 Task: Forward email with the signature Courtney Young with the subject Request for customer feedback from softage.1@softage.net to softage.2@softage.net with the message Please provide me with an update on the budget for the project., select first sentence, change the font of the message to Verdana and change the font typography to bold Send the email
Action: Mouse moved to (948, 75)
Screenshot: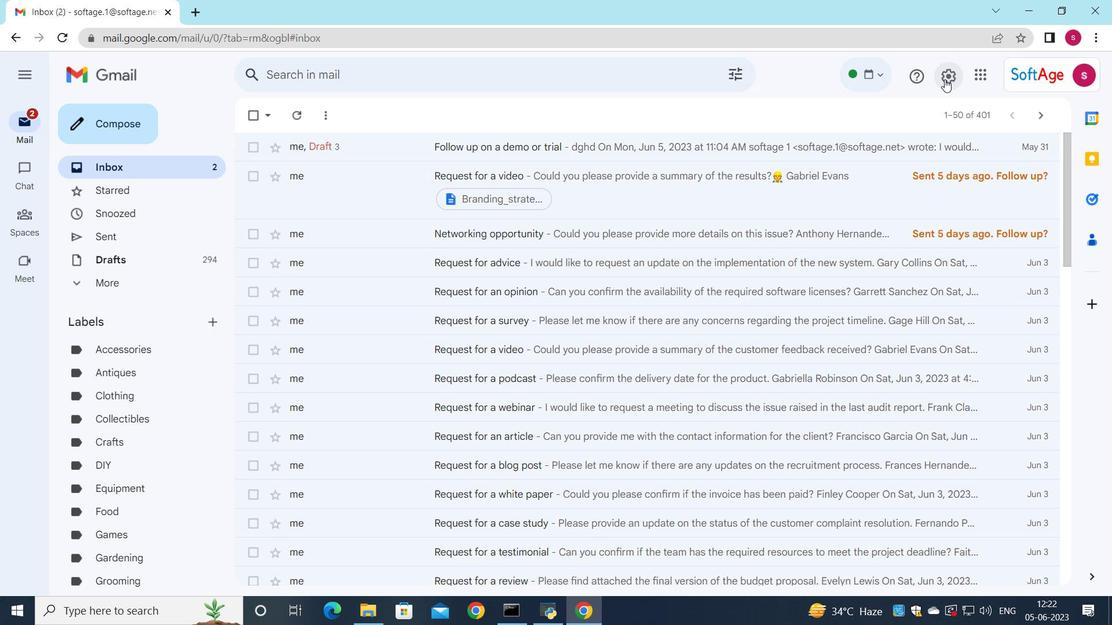 
Action: Mouse pressed left at (948, 75)
Screenshot: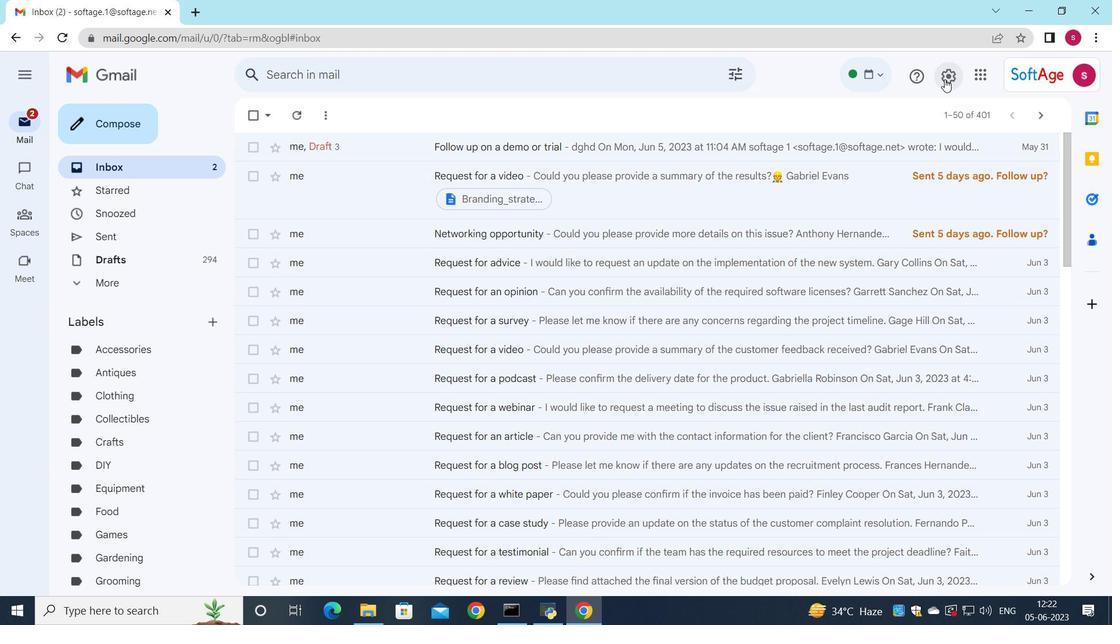 
Action: Mouse moved to (924, 144)
Screenshot: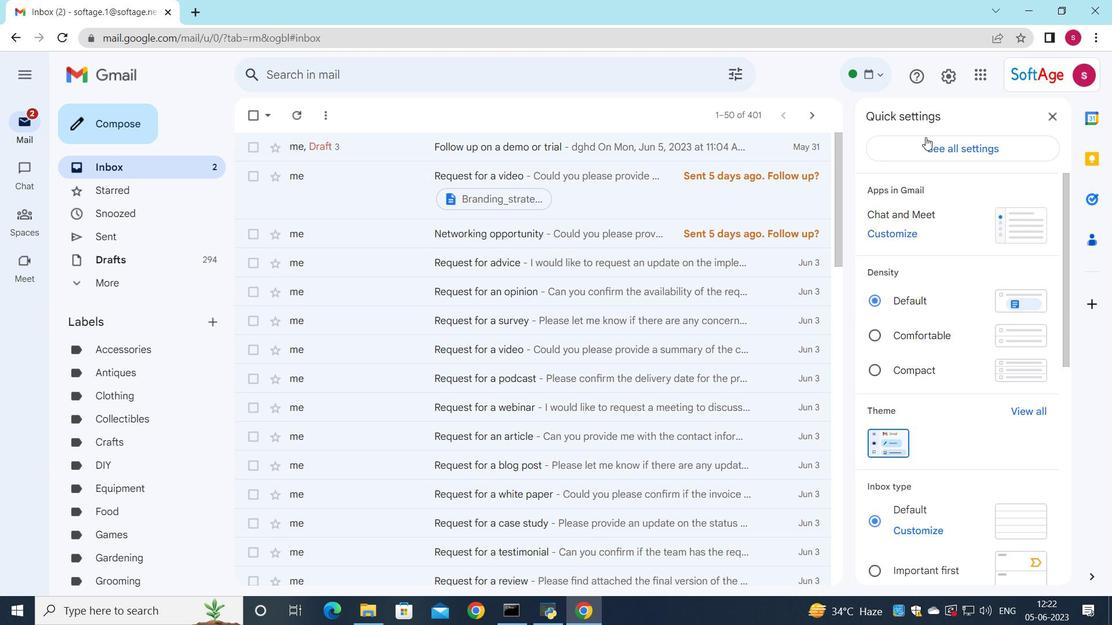 
Action: Mouse pressed left at (924, 144)
Screenshot: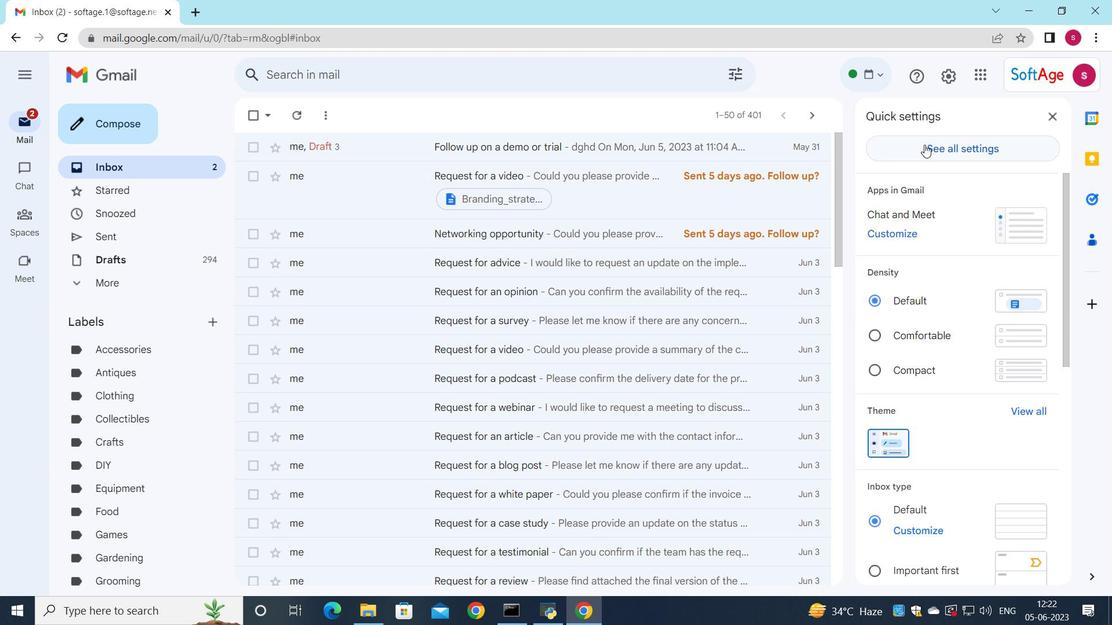 
Action: Mouse moved to (706, 396)
Screenshot: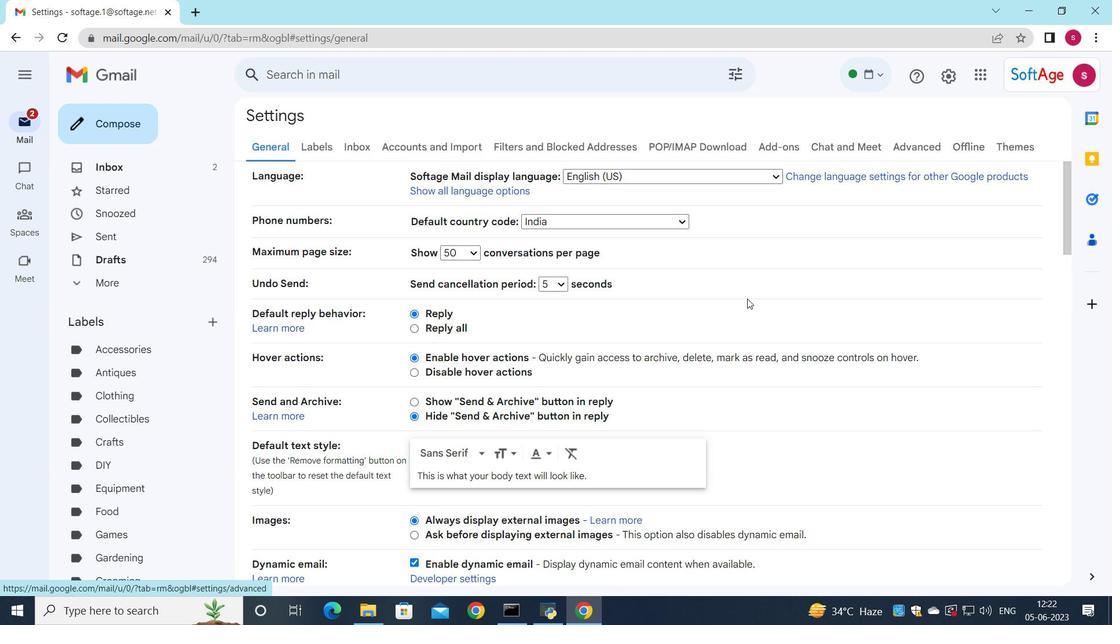 
Action: Mouse scrolled (706, 395) with delta (0, 0)
Screenshot: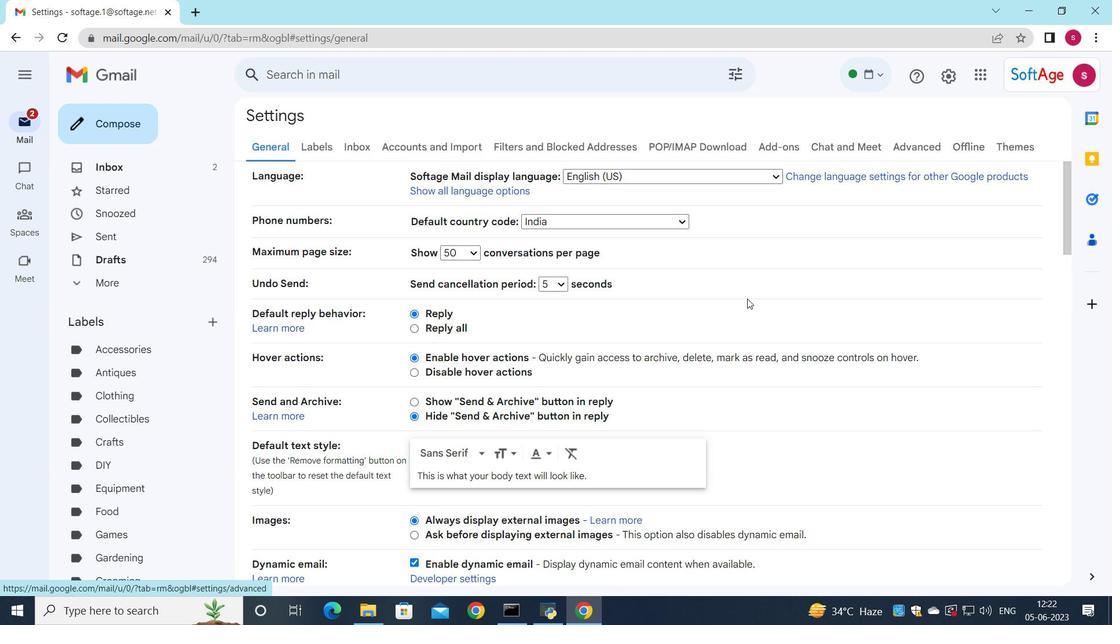
Action: Mouse moved to (706, 398)
Screenshot: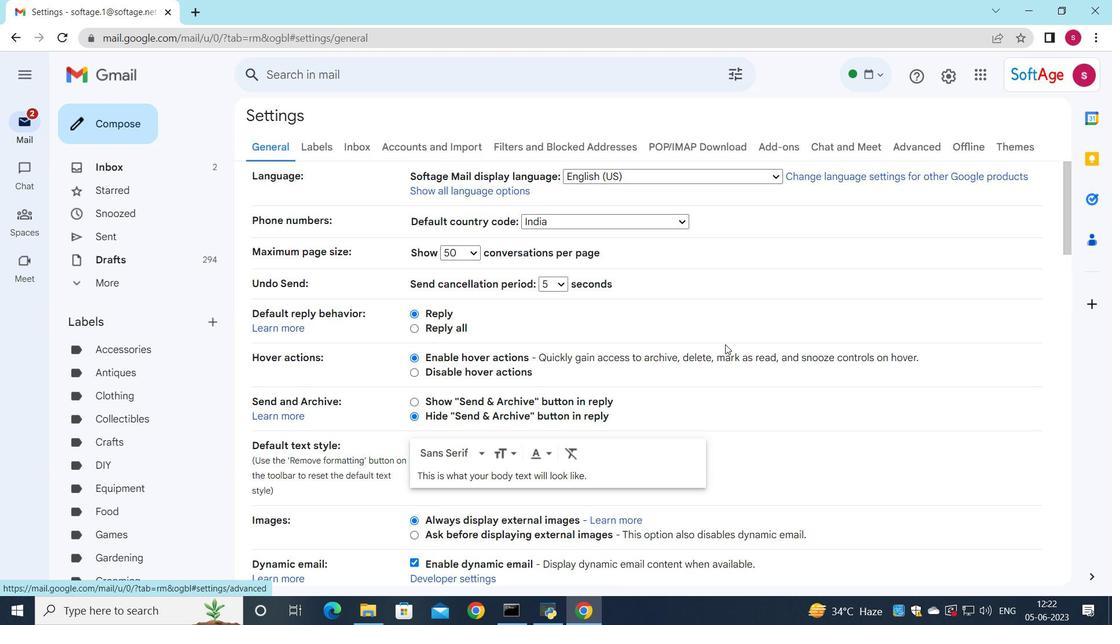
Action: Mouse scrolled (706, 397) with delta (0, 0)
Screenshot: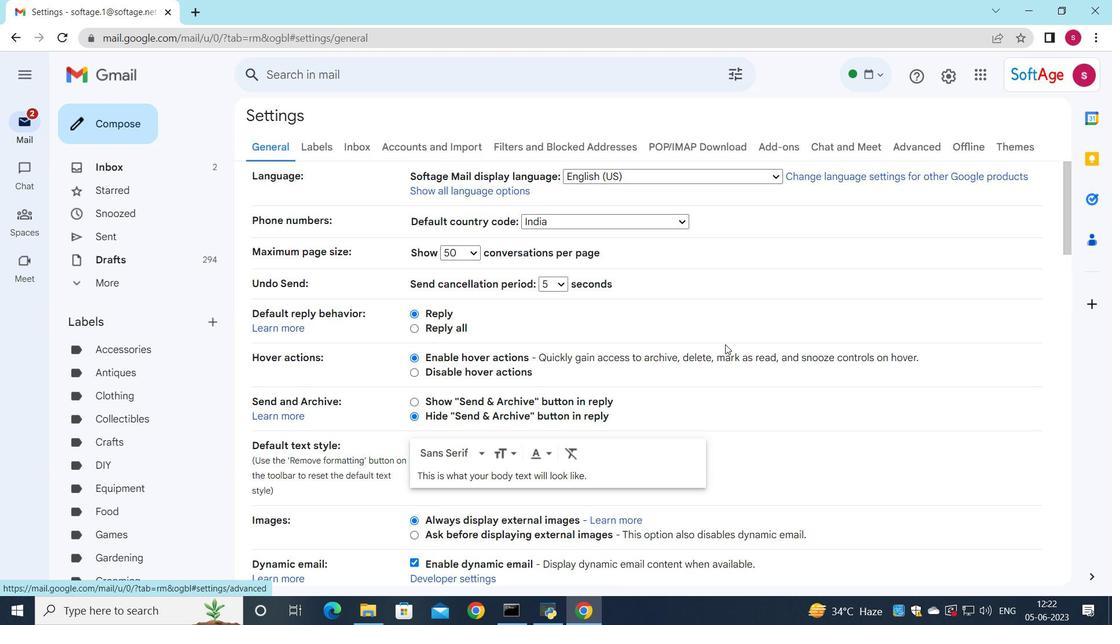 
Action: Mouse moved to (701, 406)
Screenshot: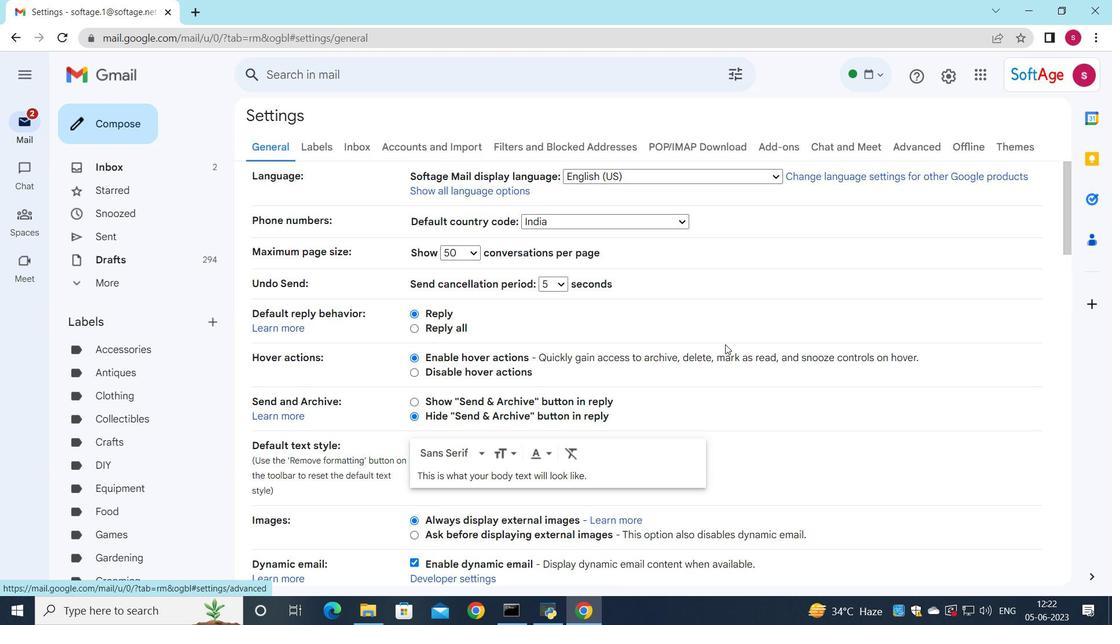 
Action: Mouse scrolled (701, 406) with delta (0, 0)
Screenshot: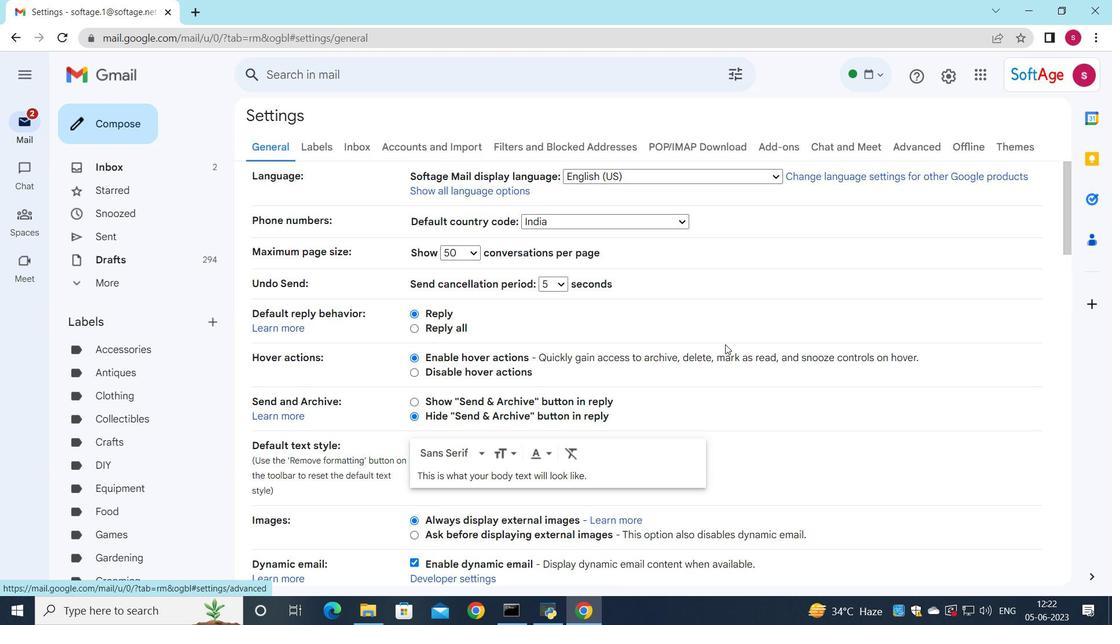 
Action: Mouse moved to (693, 421)
Screenshot: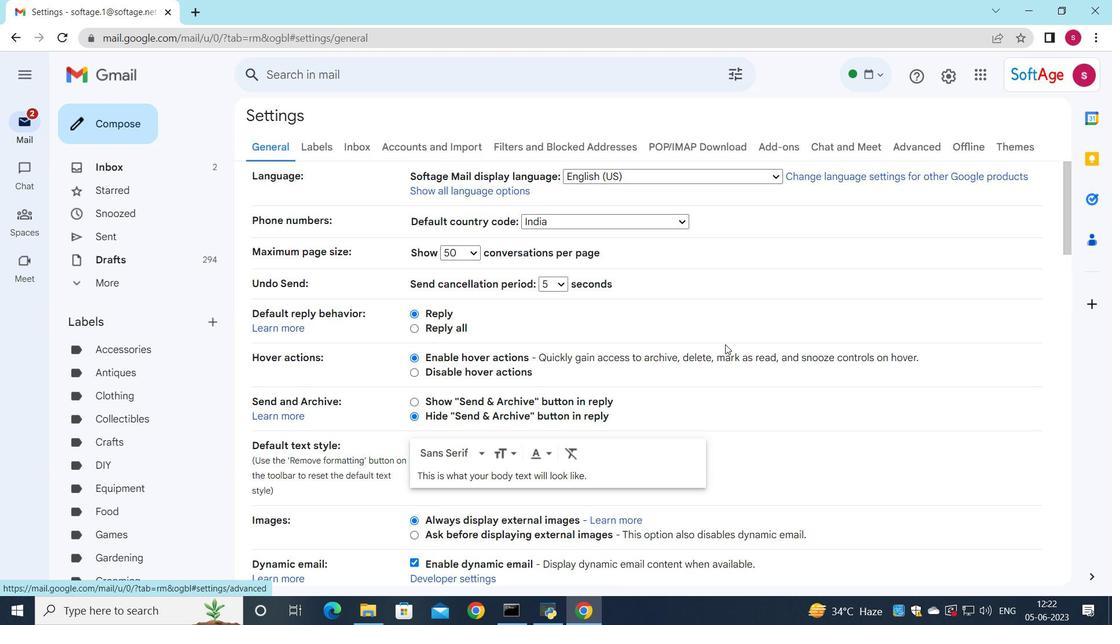 
Action: Mouse scrolled (693, 420) with delta (0, 0)
Screenshot: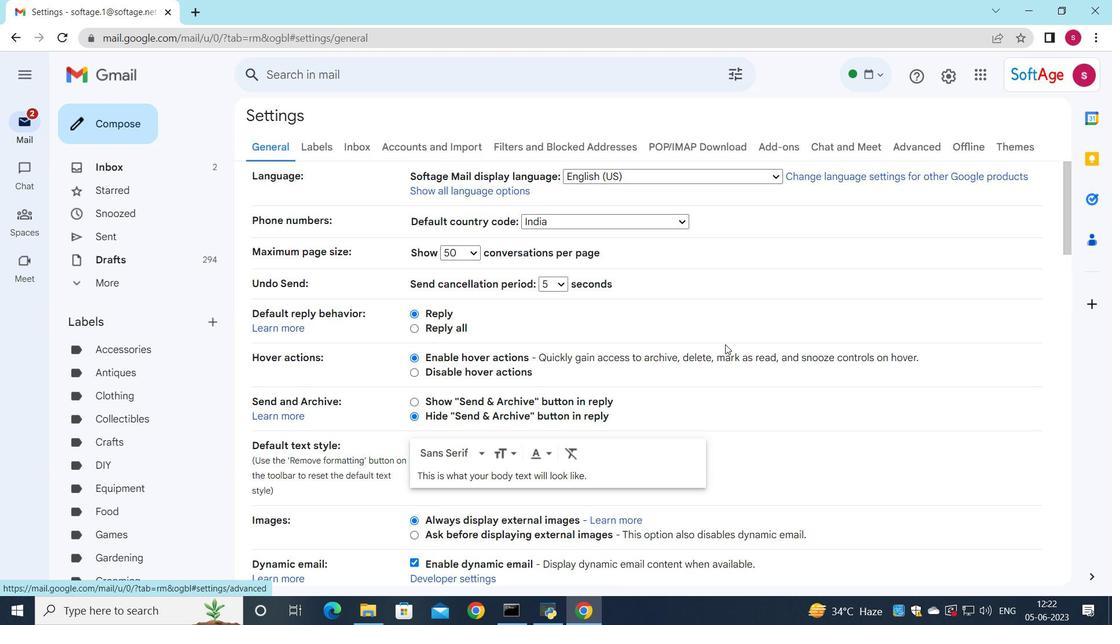 
Action: Mouse moved to (680, 434)
Screenshot: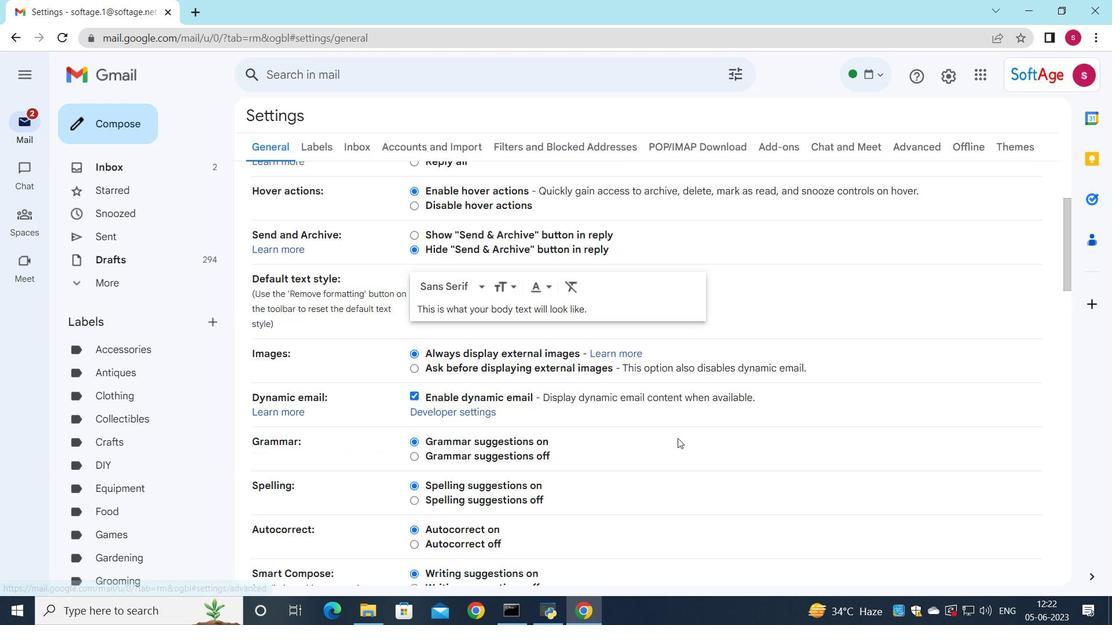 
Action: Mouse scrolled (680, 433) with delta (0, 0)
Screenshot: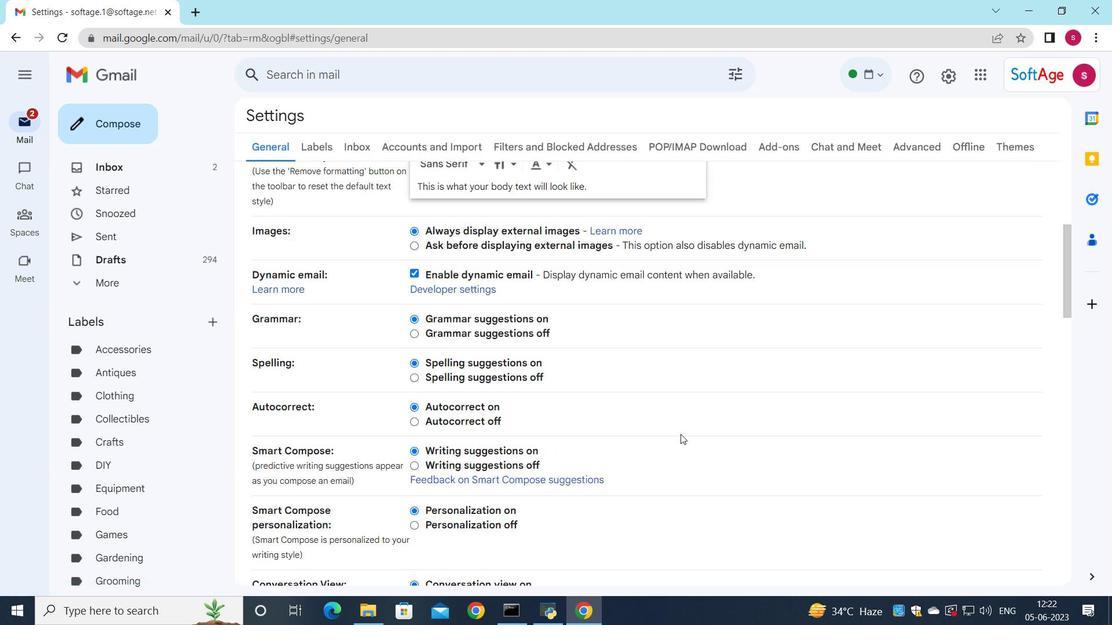 
Action: Mouse scrolled (680, 433) with delta (0, 0)
Screenshot: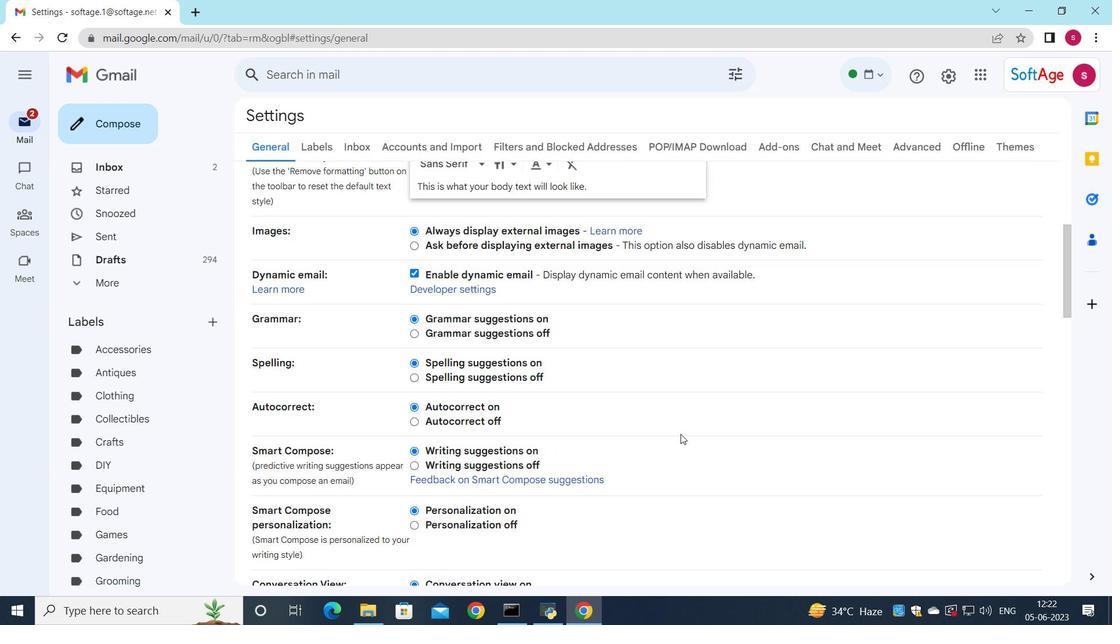 
Action: Mouse scrolled (680, 433) with delta (0, 0)
Screenshot: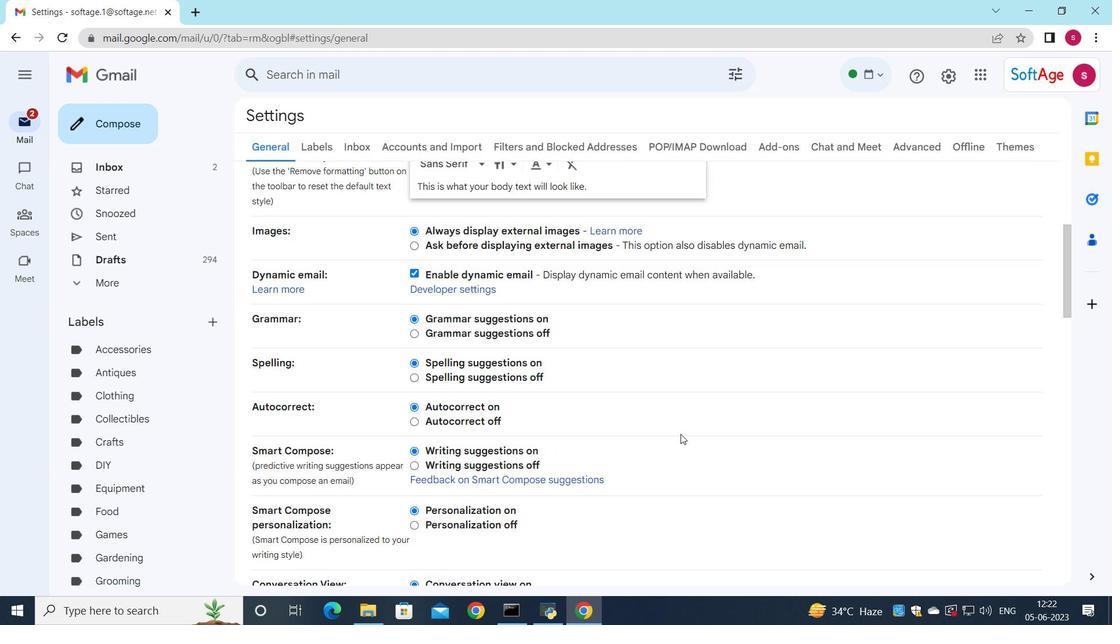 
Action: Mouse scrolled (680, 433) with delta (0, 0)
Screenshot: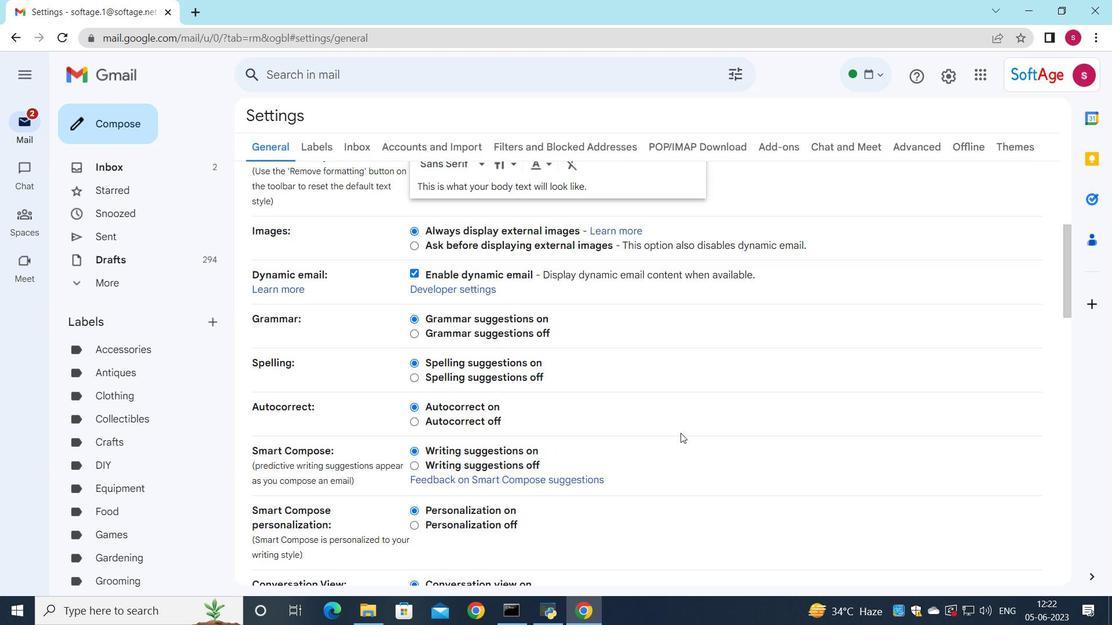 
Action: Mouse moved to (682, 428)
Screenshot: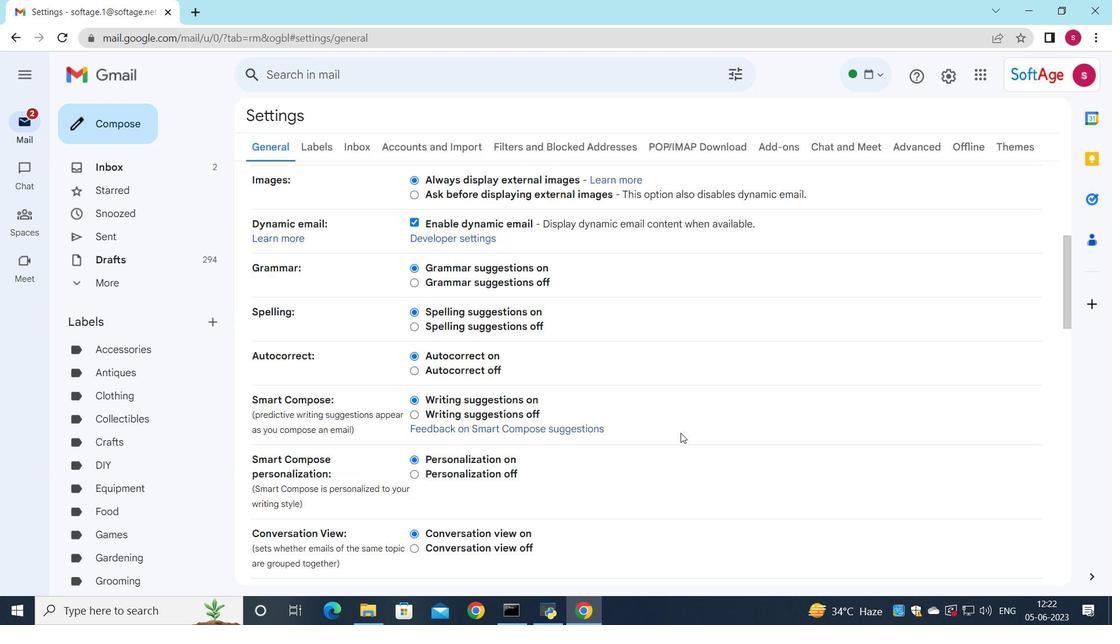 
Action: Mouse scrolled (682, 427) with delta (0, 0)
Screenshot: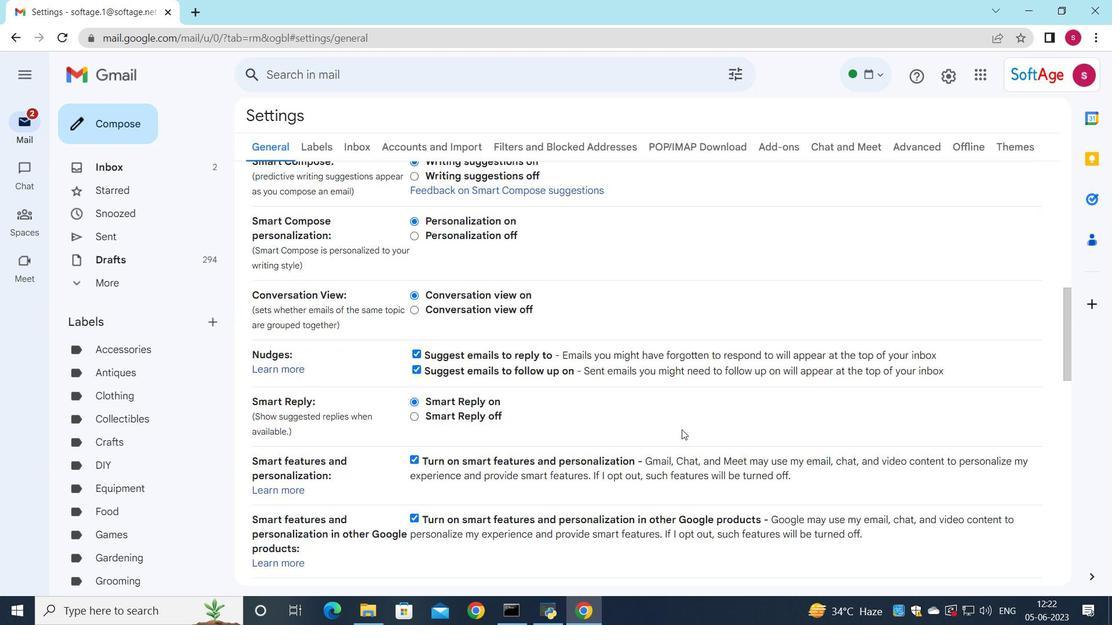 
Action: Mouse scrolled (682, 427) with delta (0, 0)
Screenshot: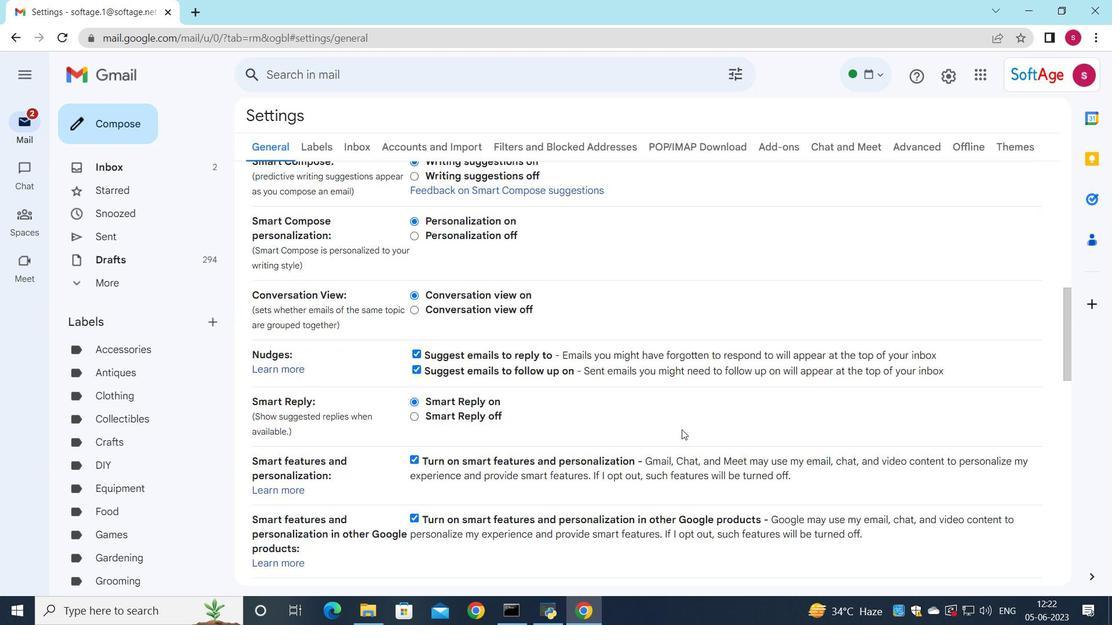 
Action: Mouse scrolled (682, 427) with delta (0, 0)
Screenshot: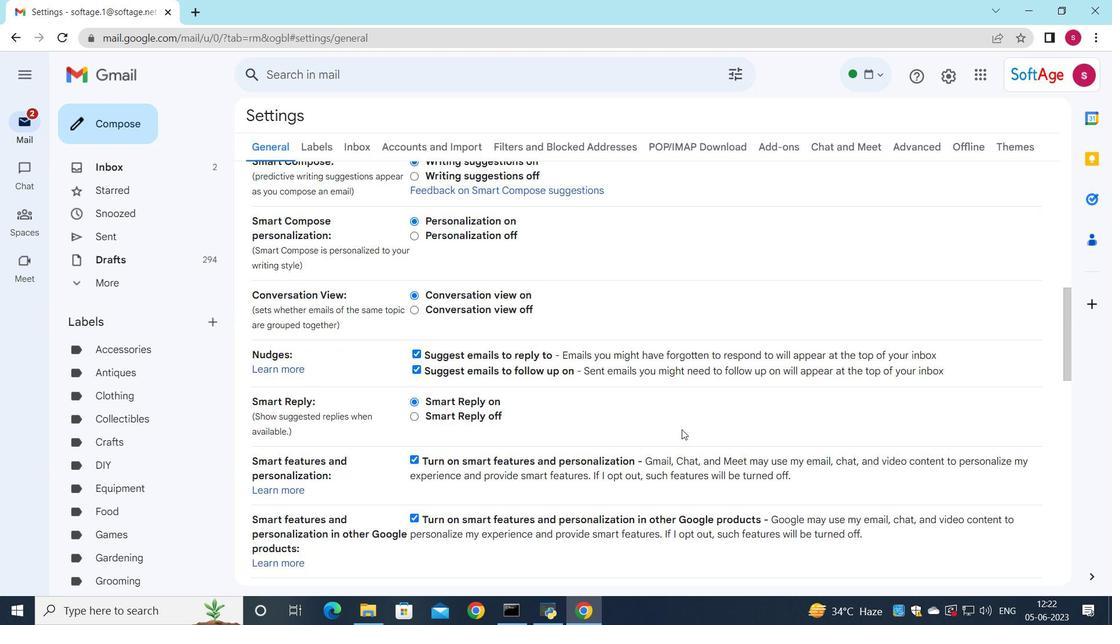 
Action: Mouse scrolled (682, 427) with delta (0, 0)
Screenshot: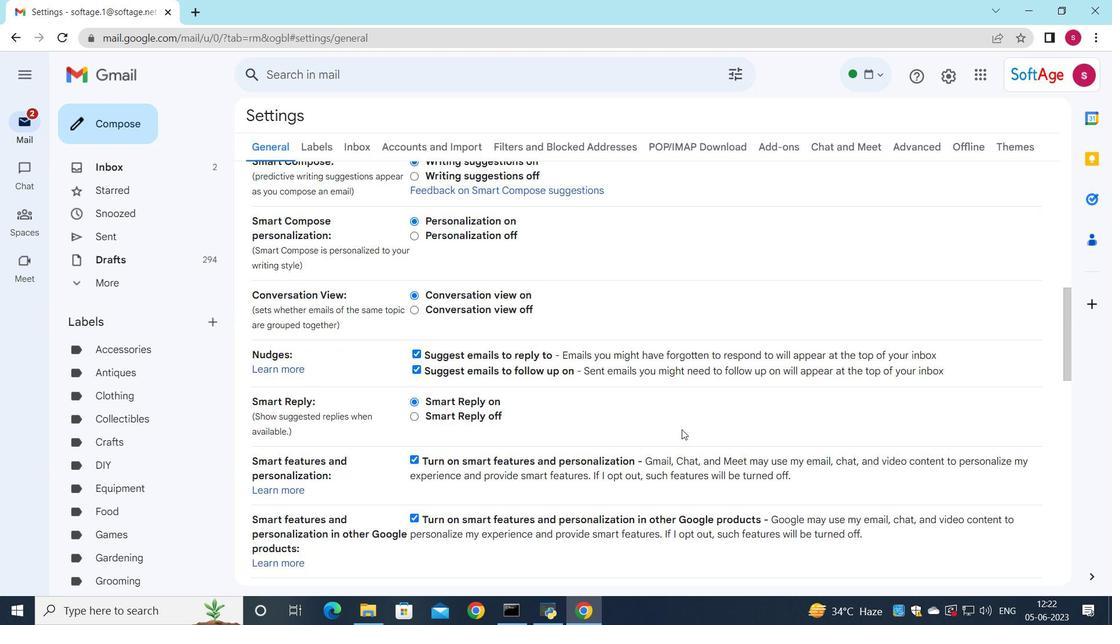 
Action: Mouse scrolled (682, 427) with delta (0, 0)
Screenshot: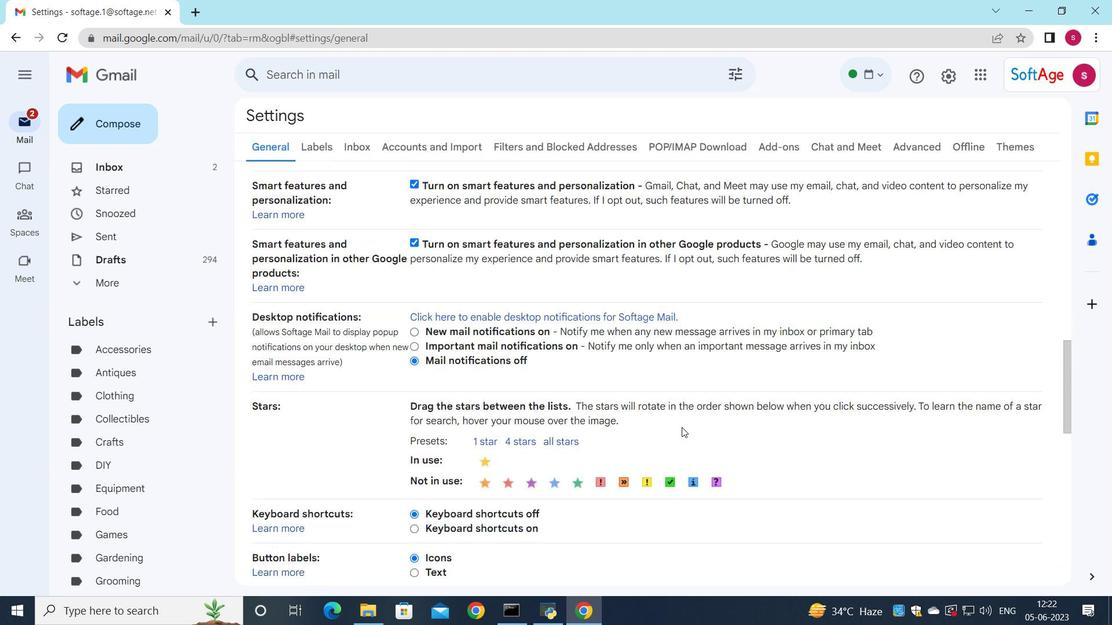 
Action: Mouse scrolled (682, 427) with delta (0, 0)
Screenshot: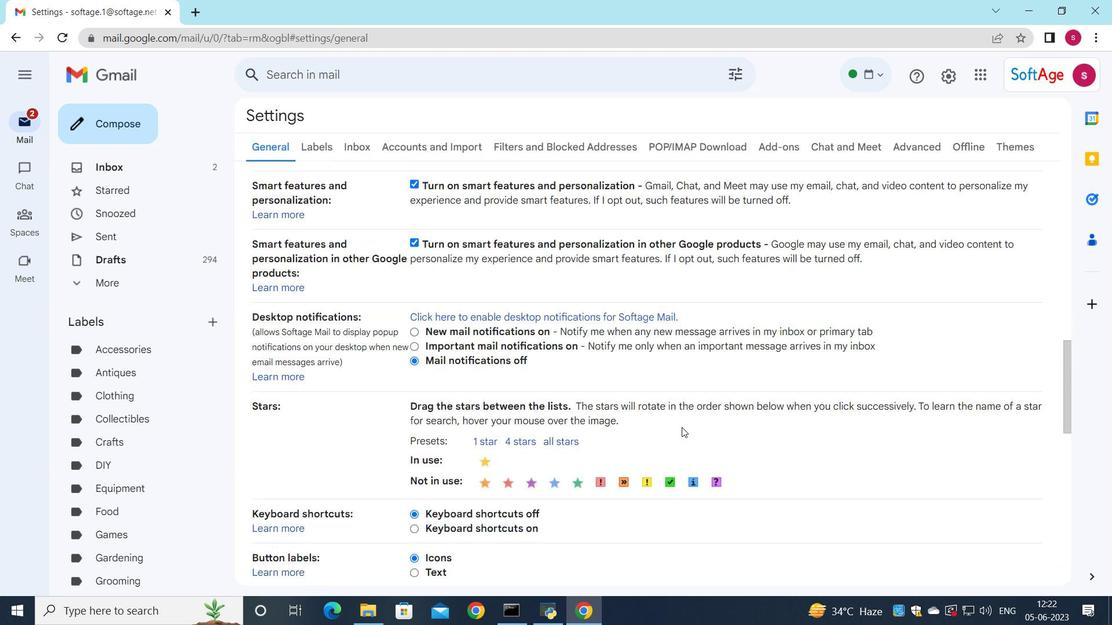 
Action: Mouse scrolled (682, 427) with delta (0, 0)
Screenshot: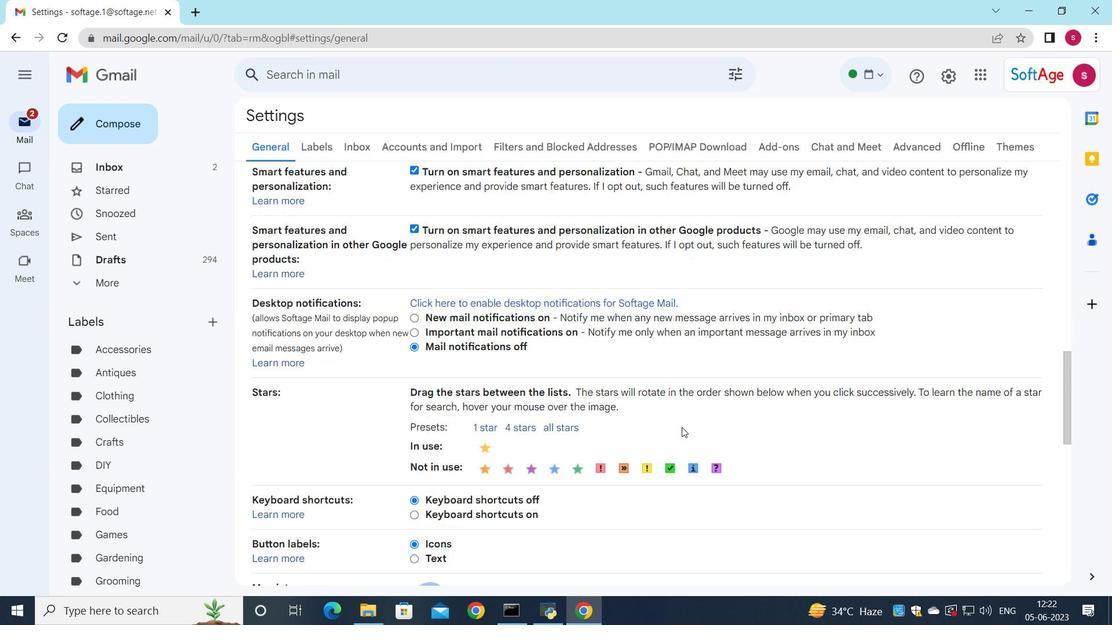 
Action: Mouse scrolled (682, 427) with delta (0, 0)
Screenshot: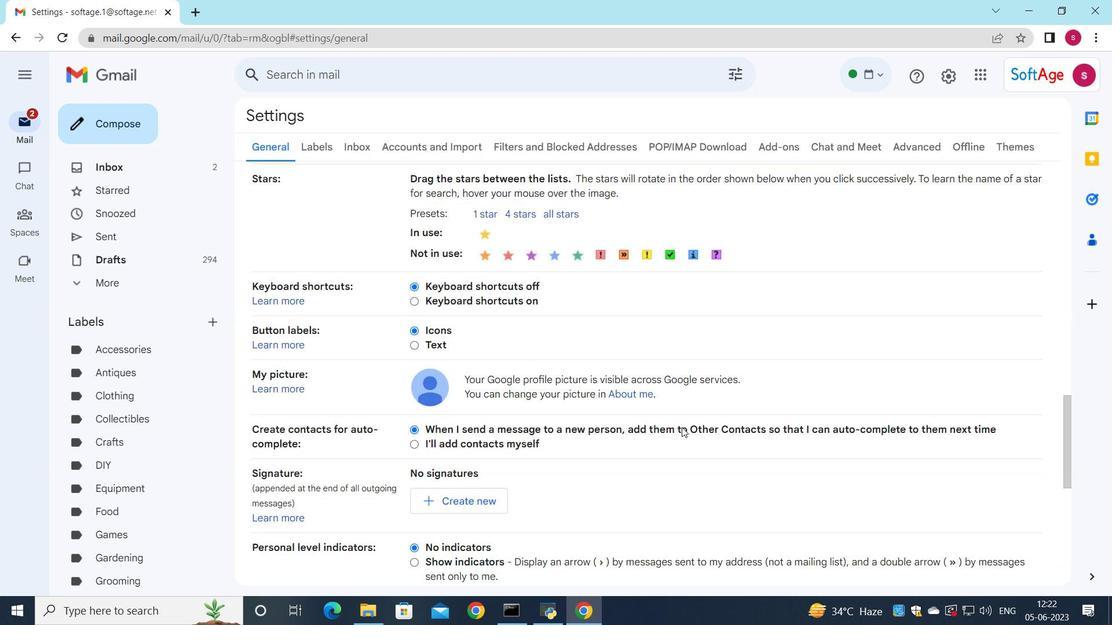 
Action: Mouse scrolled (682, 427) with delta (0, 0)
Screenshot: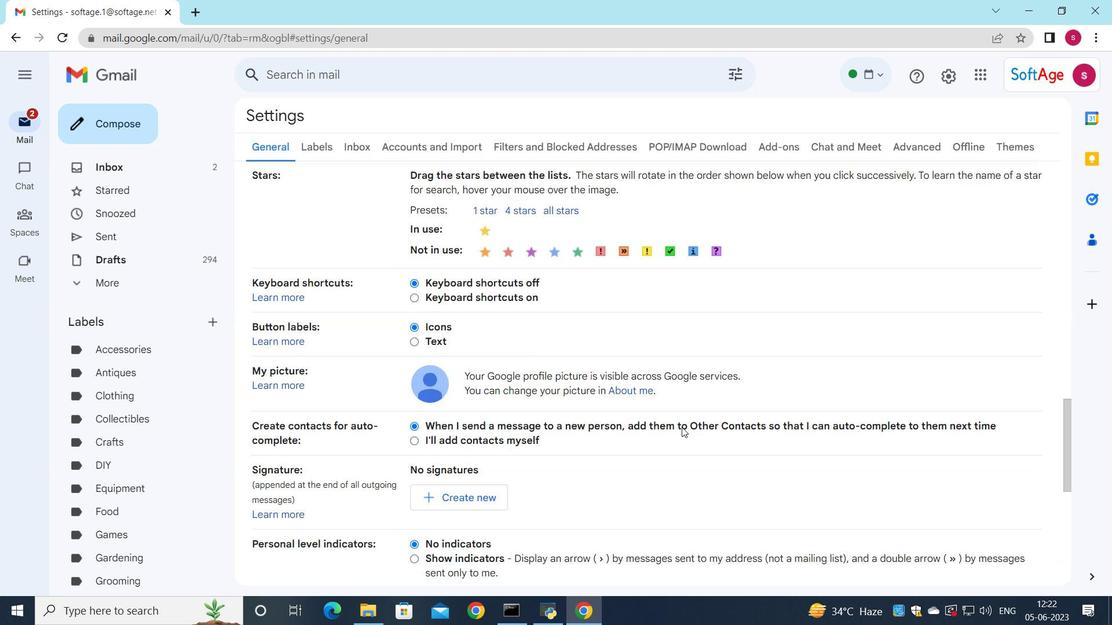 
Action: Mouse moved to (468, 359)
Screenshot: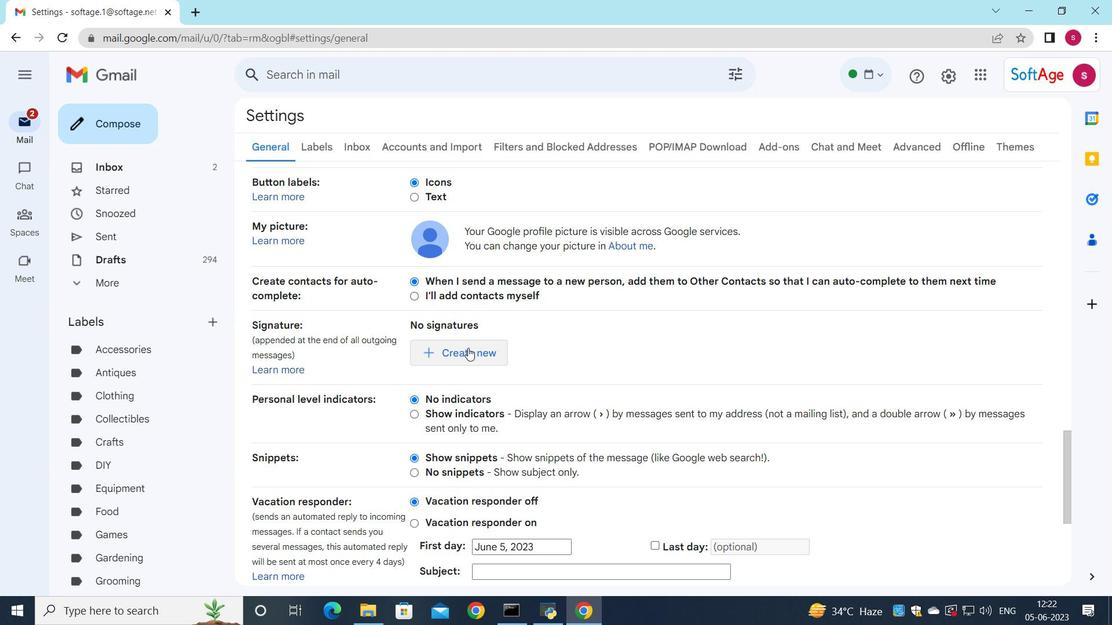 
Action: Mouse pressed left at (468, 359)
Screenshot: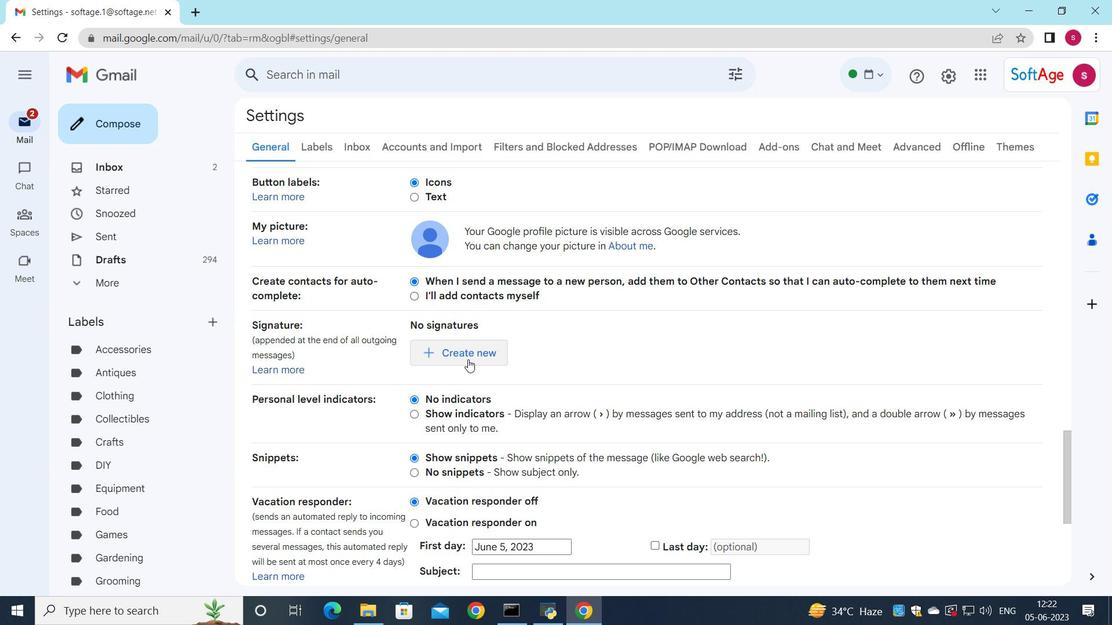 
Action: Mouse moved to (589, 339)
Screenshot: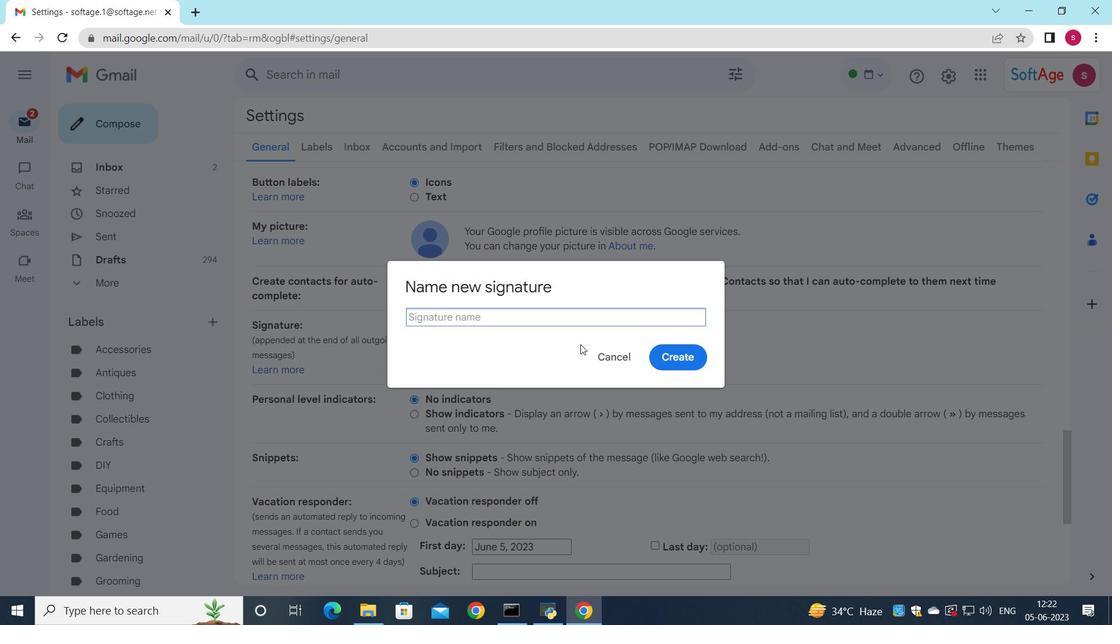 
Action: Key pressed <Key.shift>Courtney<Key.space><Key.shift>Young
Screenshot: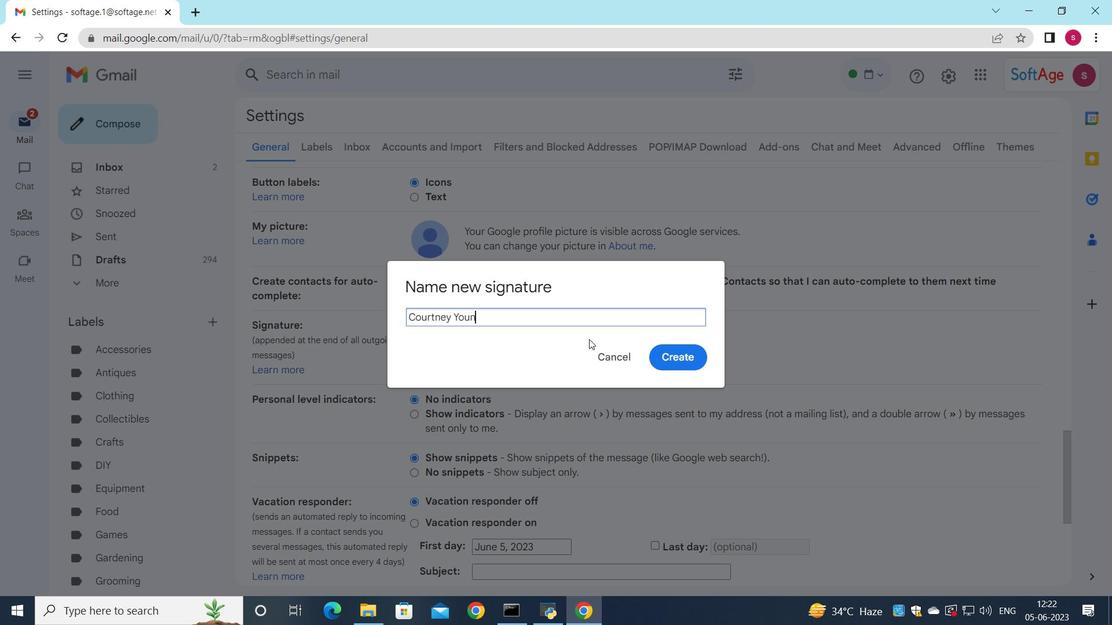 
Action: Mouse moved to (674, 357)
Screenshot: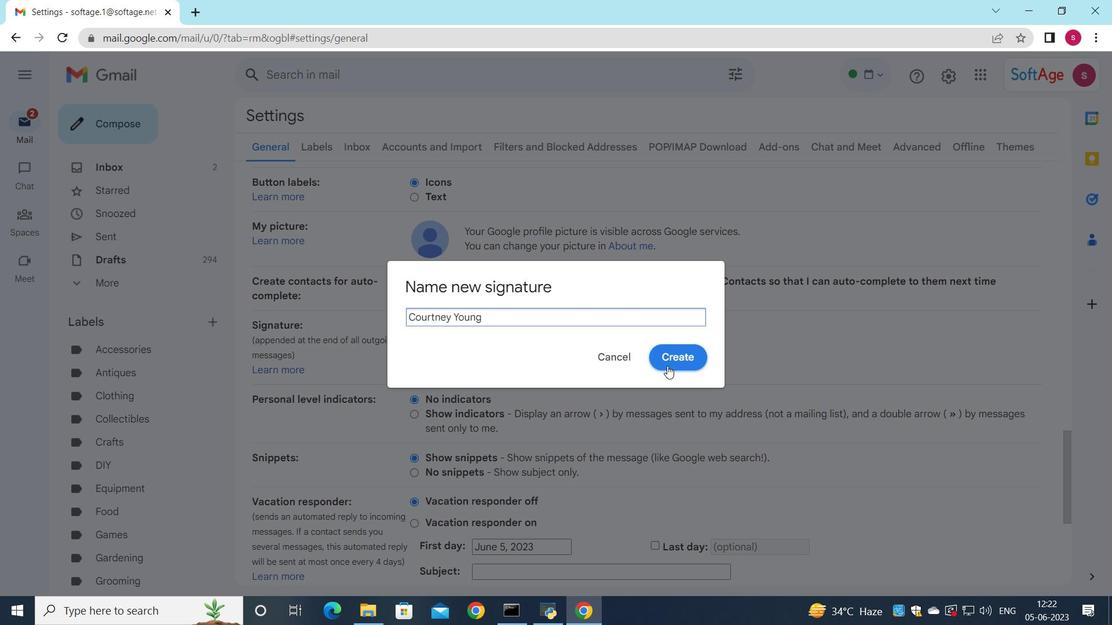 
Action: Mouse pressed left at (674, 357)
Screenshot: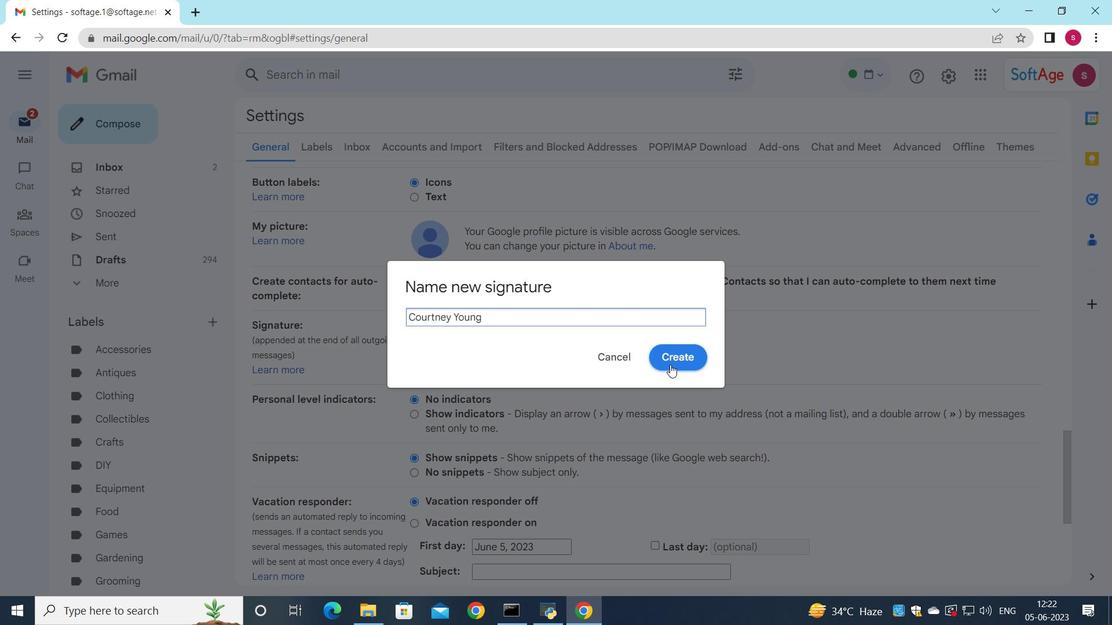 
Action: Mouse moved to (673, 357)
Screenshot: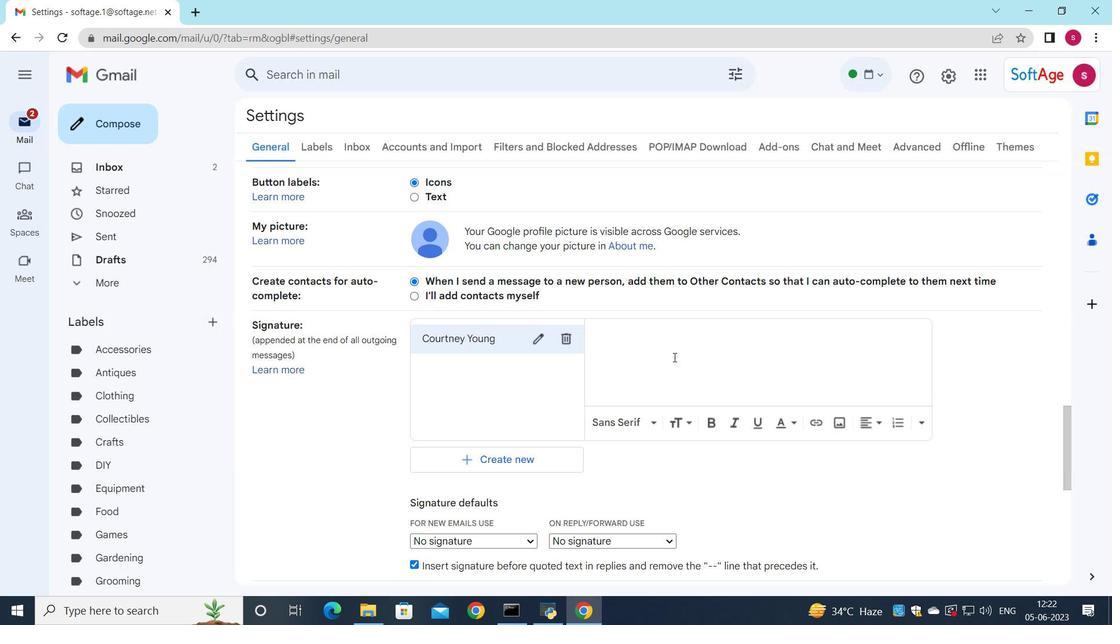 
Action: Mouse pressed left at (673, 357)
Screenshot: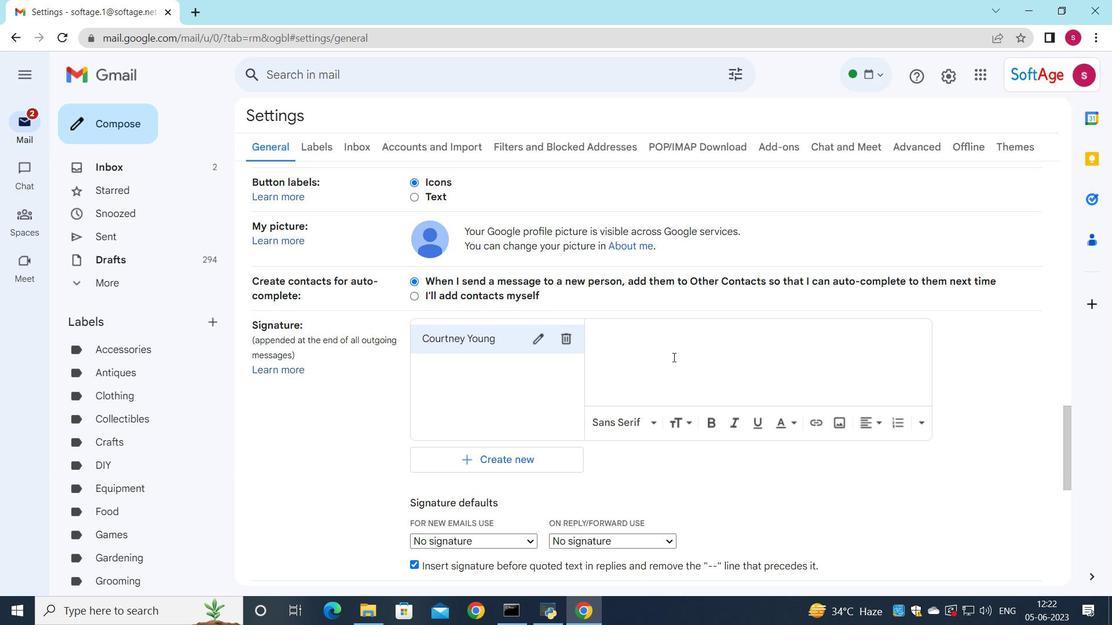 
Action: Key pressed <Key.shift>Courty<Key.backspace>ney<Key.space><Key.shift>Young
Screenshot: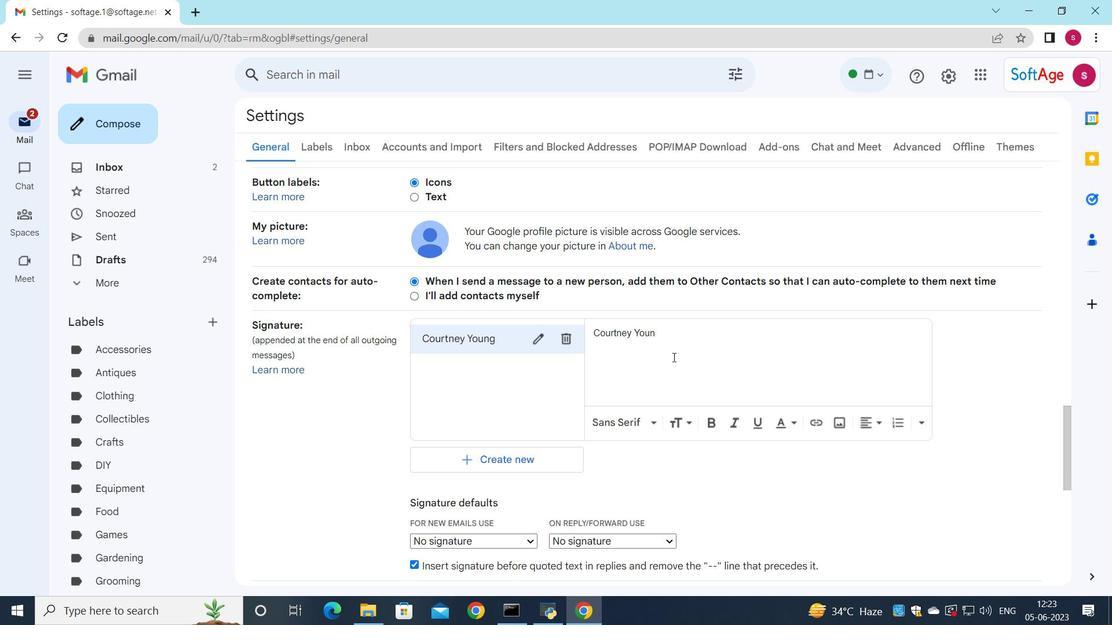 
Action: Mouse scrolled (673, 356) with delta (0, 0)
Screenshot: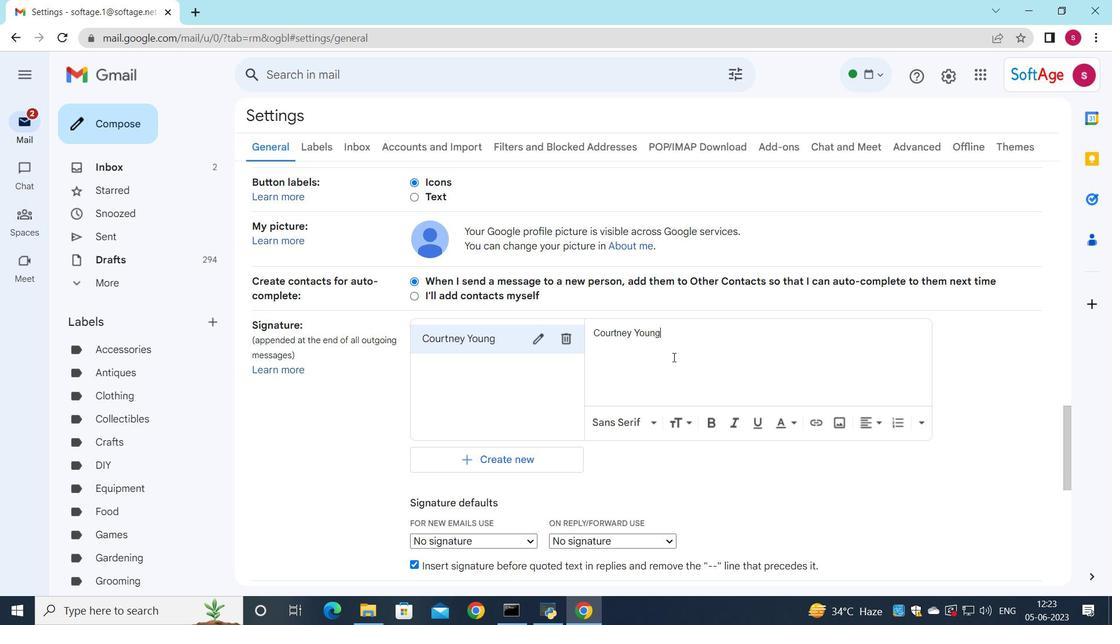 
Action: Mouse scrolled (673, 356) with delta (0, 0)
Screenshot: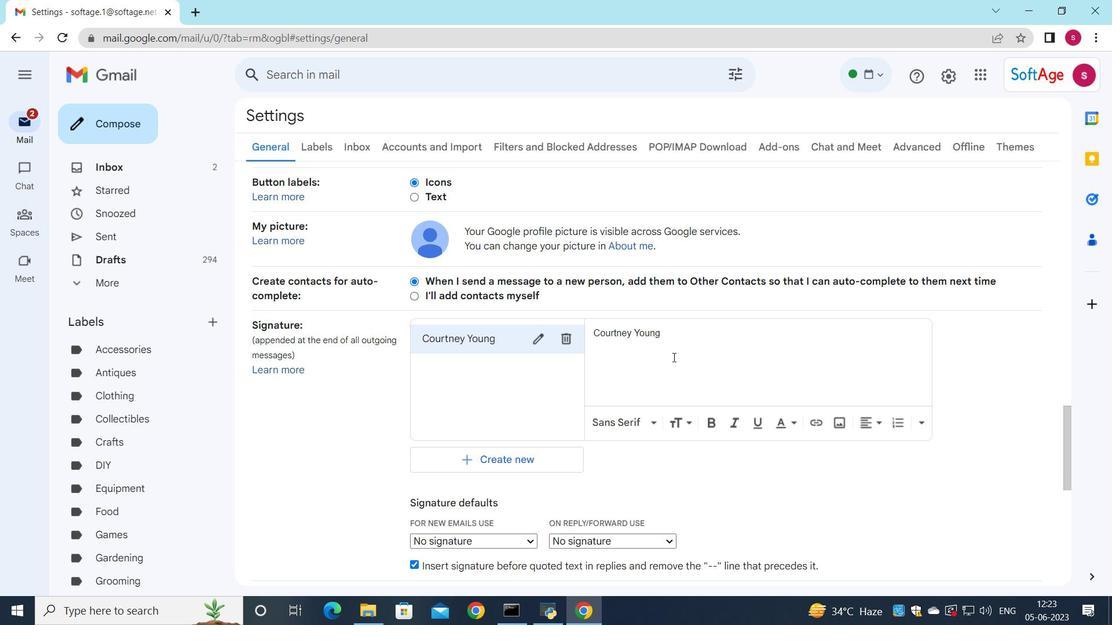 
Action: Mouse moved to (519, 392)
Screenshot: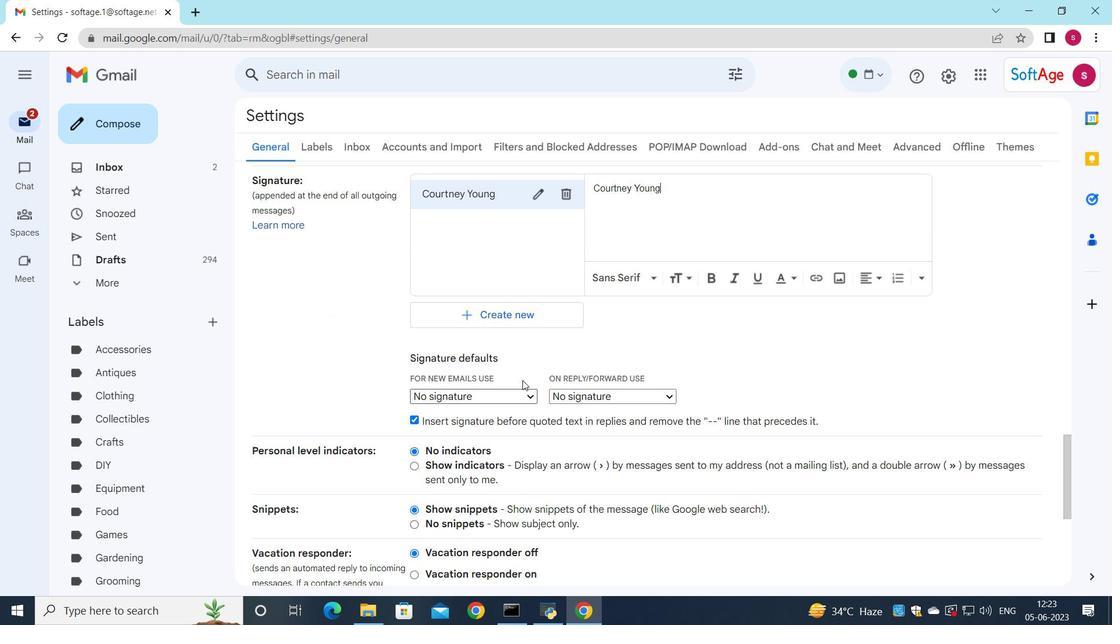 
Action: Mouse pressed left at (519, 392)
Screenshot: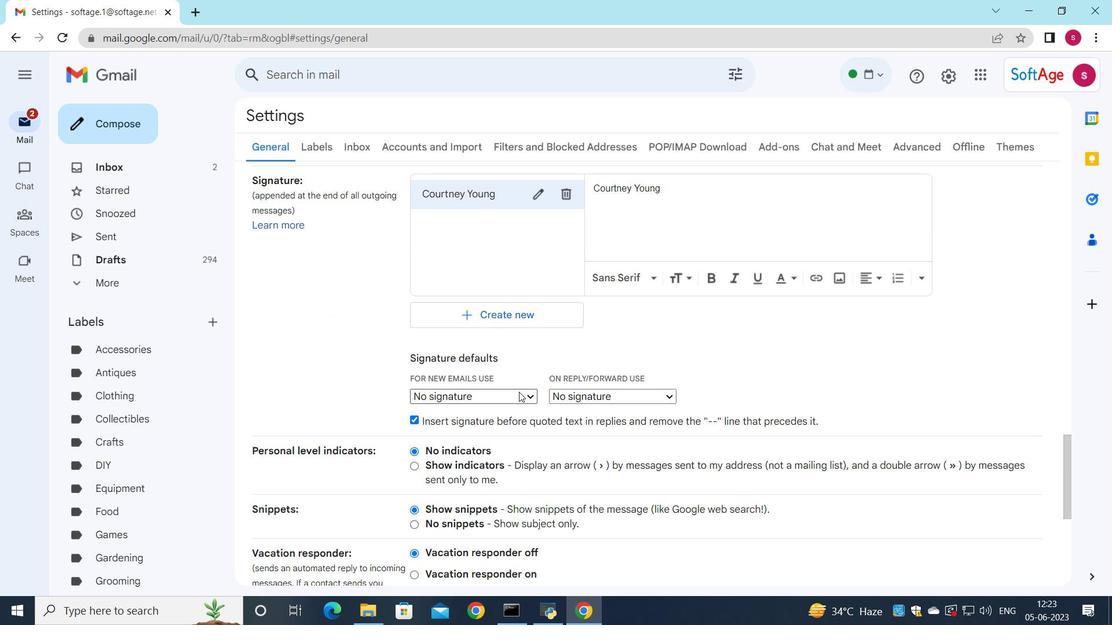 
Action: Mouse moved to (509, 427)
Screenshot: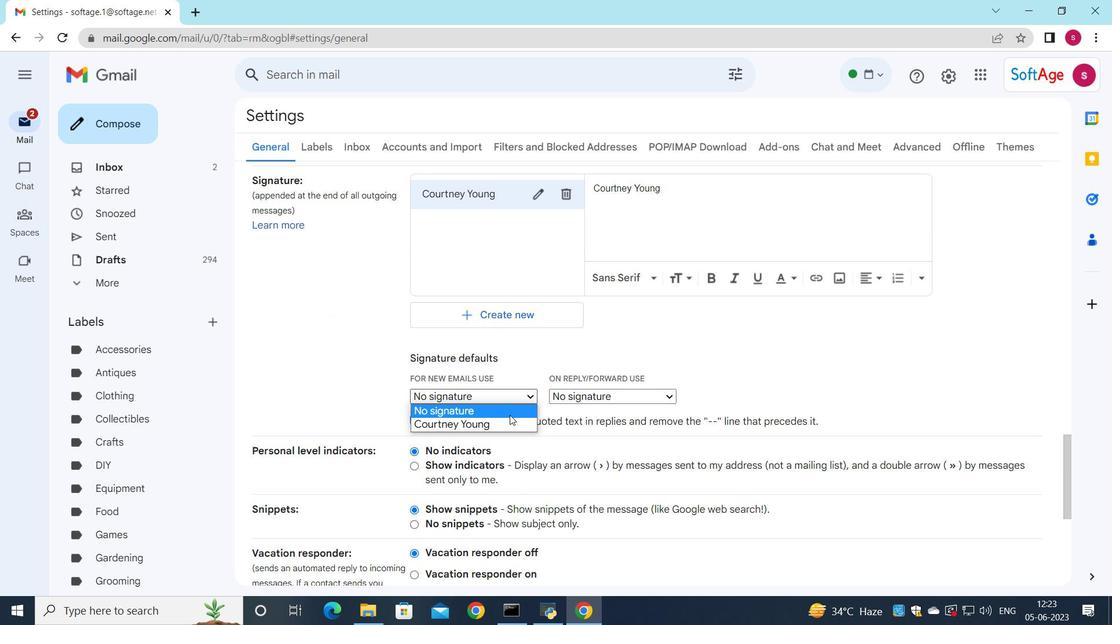 
Action: Mouse pressed left at (509, 427)
Screenshot: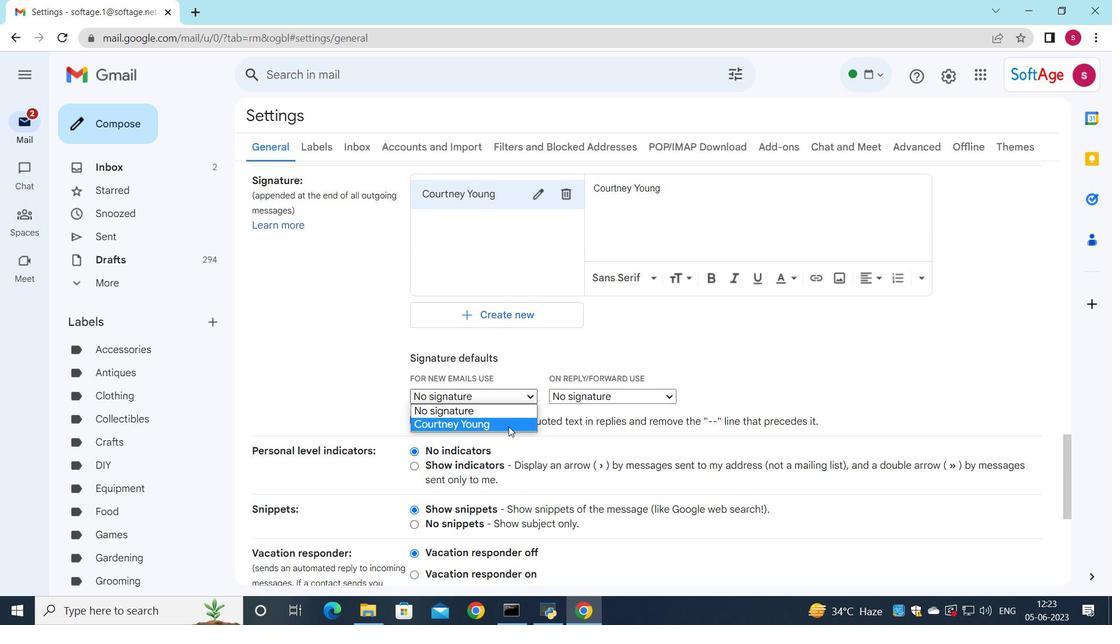 
Action: Mouse moved to (567, 398)
Screenshot: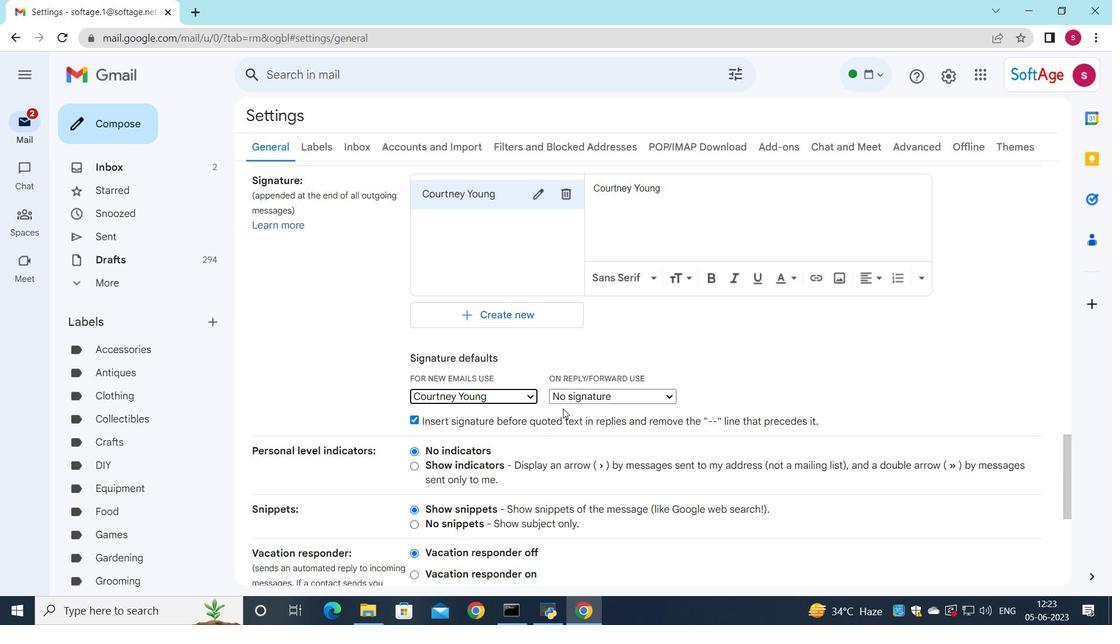 
Action: Mouse pressed left at (567, 398)
Screenshot: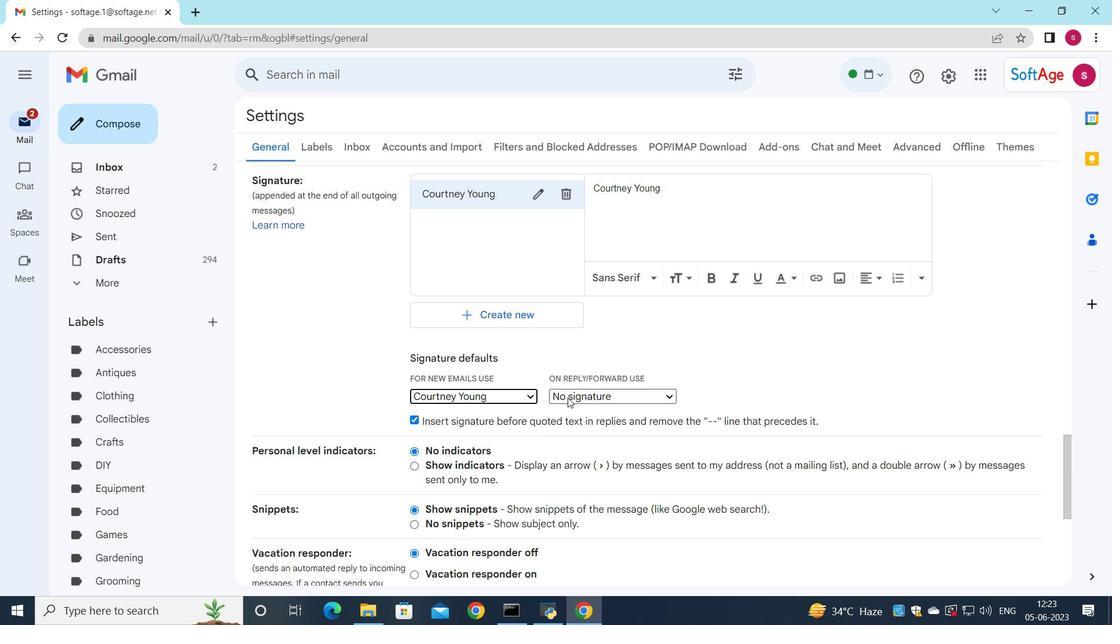 
Action: Mouse moved to (571, 422)
Screenshot: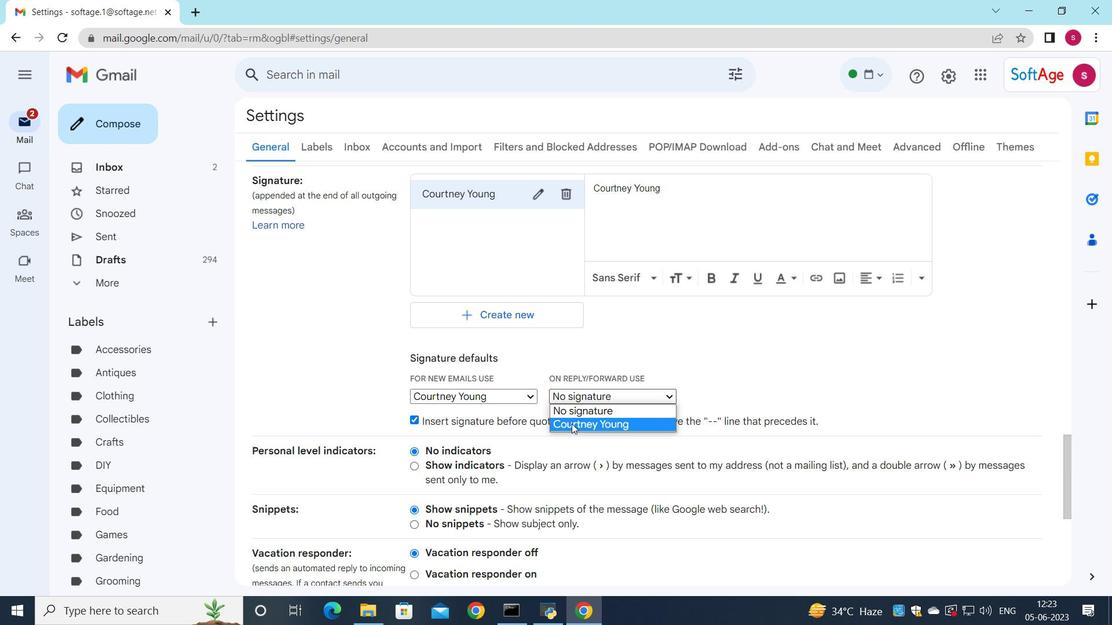
Action: Mouse pressed left at (571, 422)
Screenshot: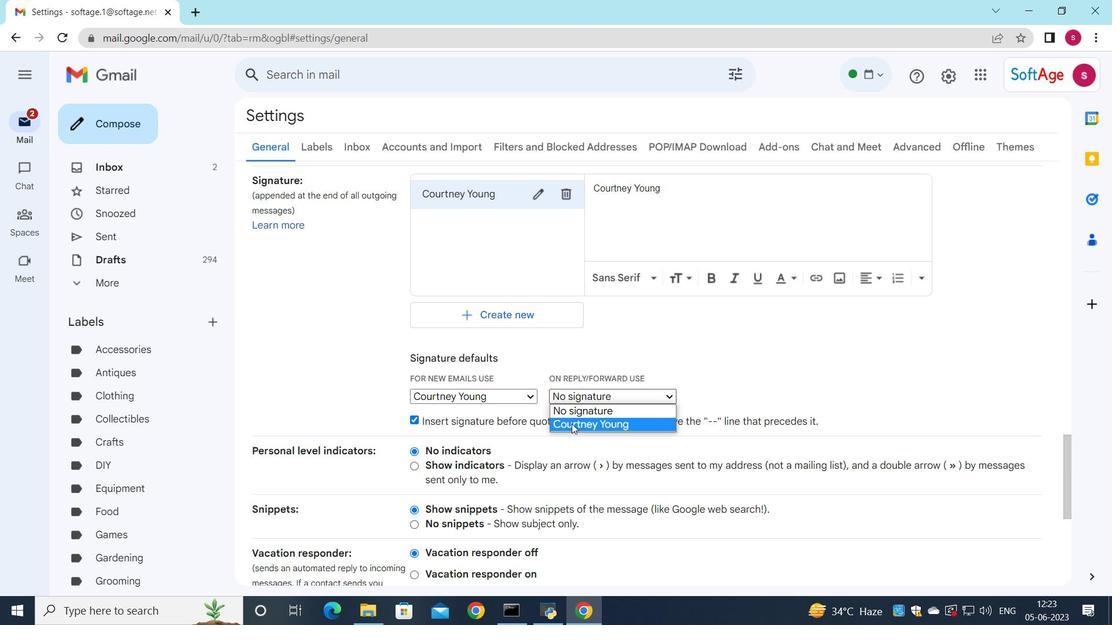 
Action: Mouse moved to (571, 421)
Screenshot: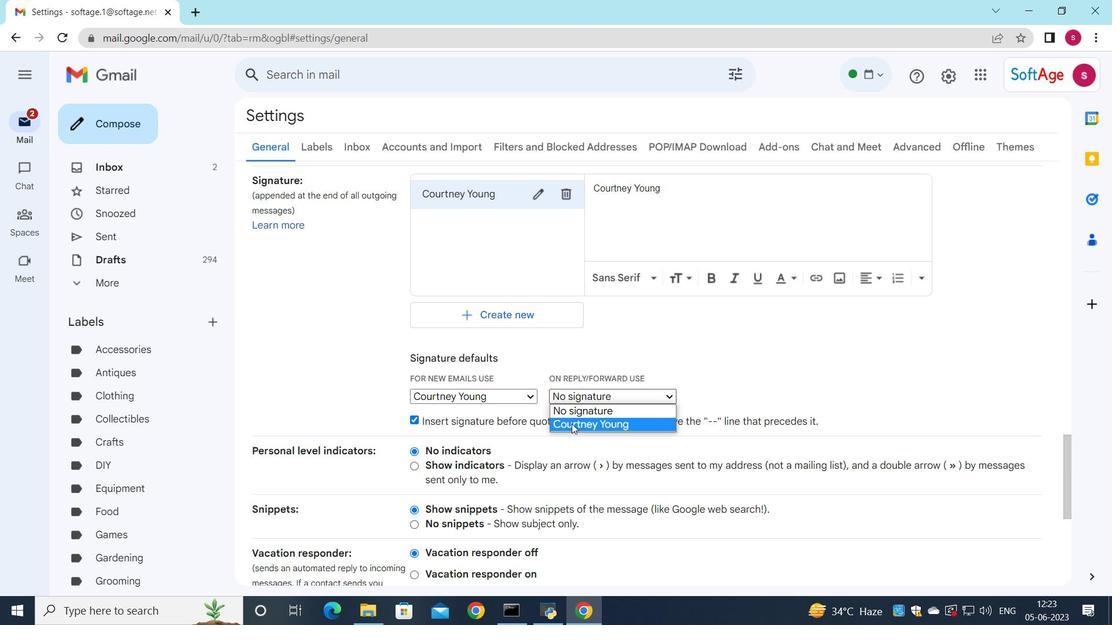 
Action: Mouse scrolled (571, 421) with delta (0, 0)
Screenshot: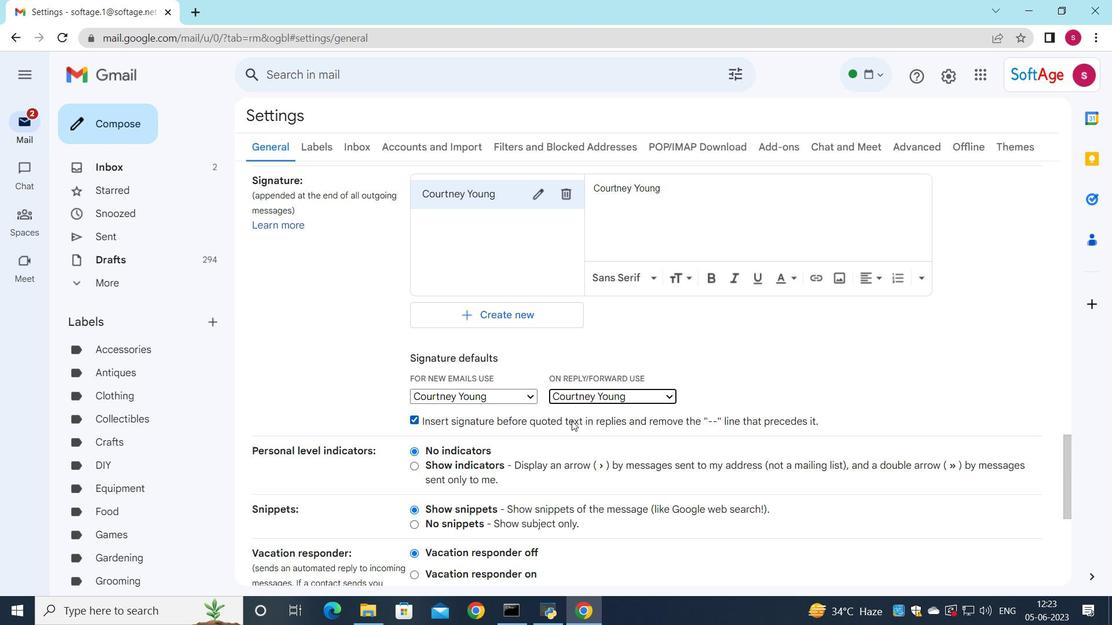 
Action: Mouse scrolled (571, 421) with delta (0, 0)
Screenshot: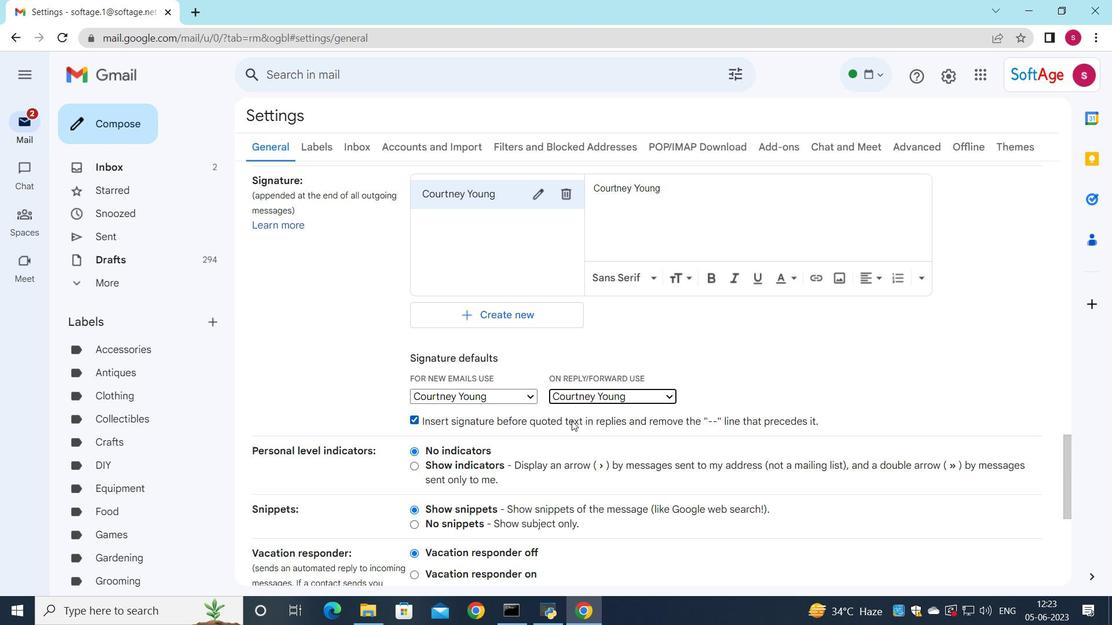 
Action: Mouse scrolled (571, 421) with delta (0, 0)
Screenshot: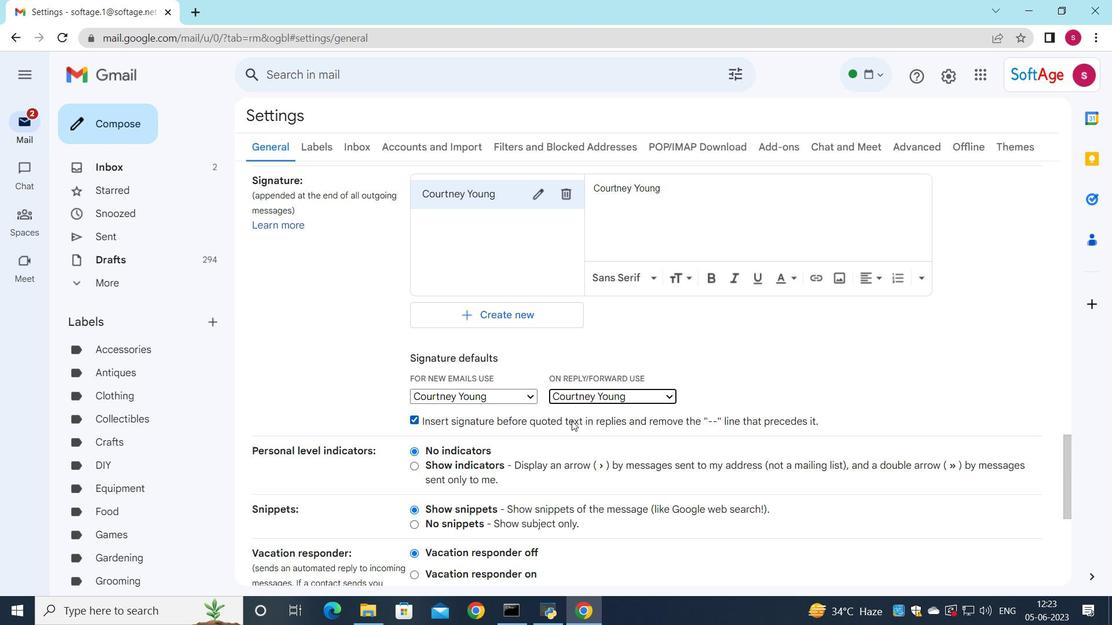 
Action: Mouse scrolled (571, 421) with delta (0, 0)
Screenshot: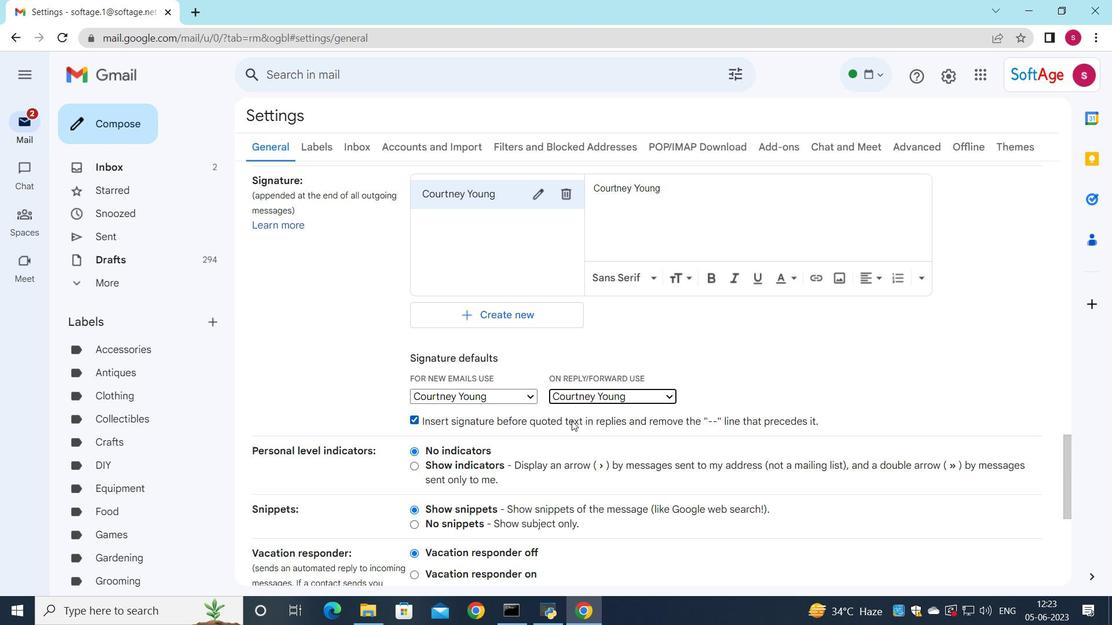 
Action: Mouse moved to (576, 429)
Screenshot: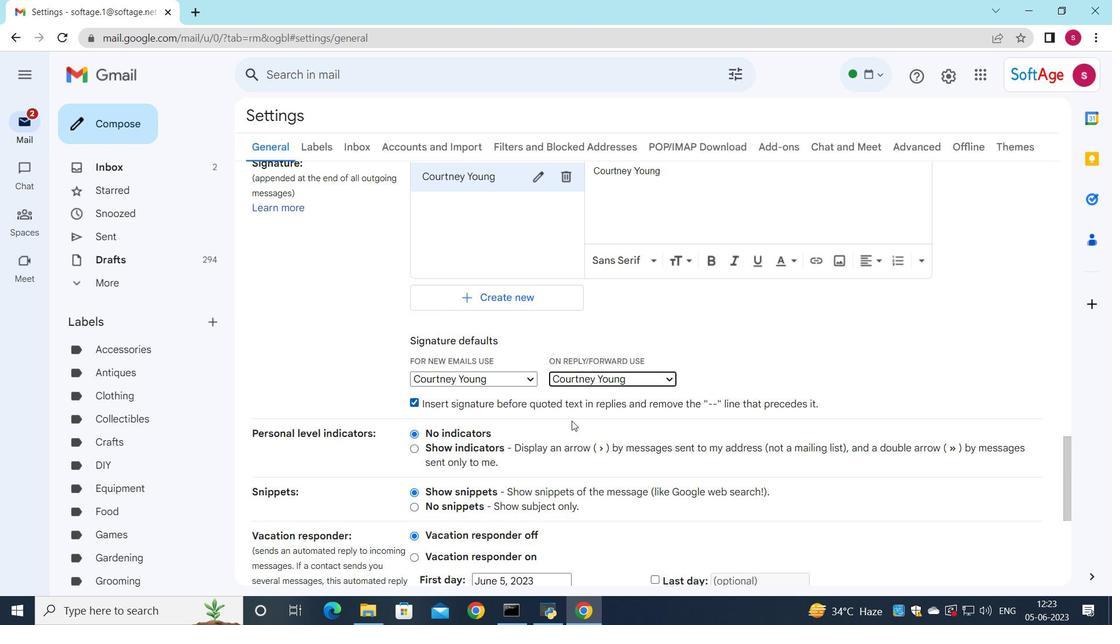 
Action: Mouse scrolled (576, 429) with delta (0, 0)
Screenshot: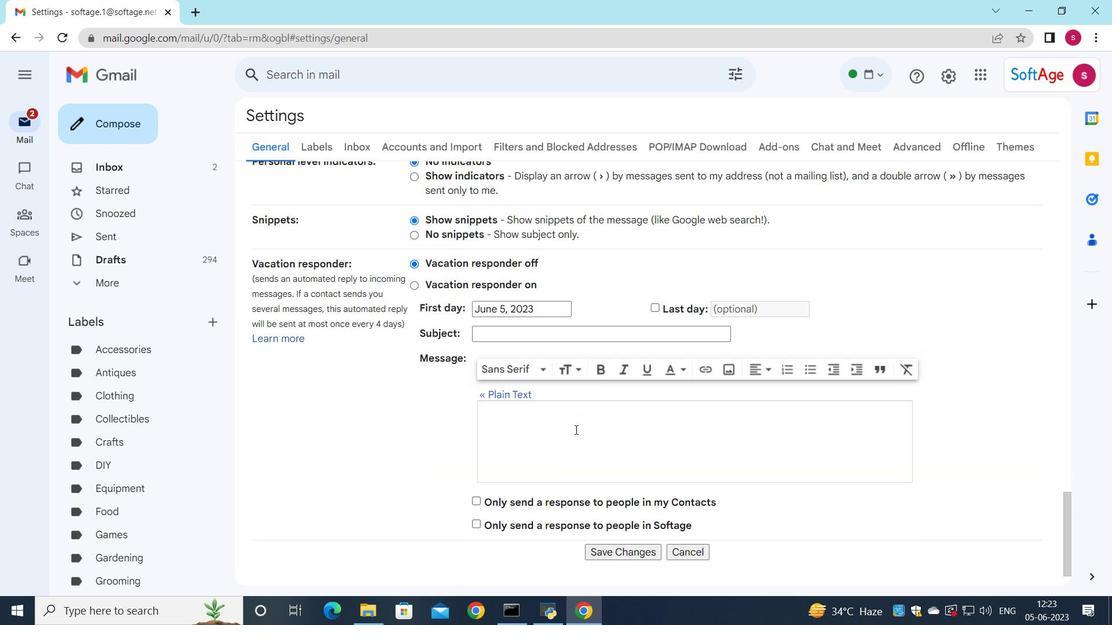 
Action: Mouse scrolled (576, 429) with delta (0, 0)
Screenshot: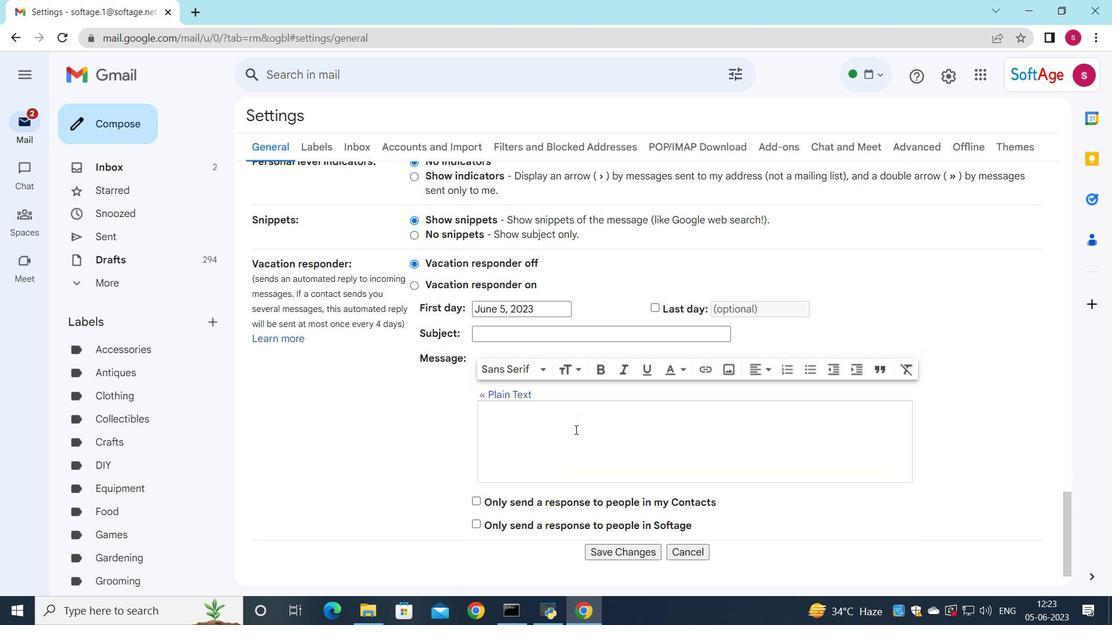 
Action: Mouse scrolled (576, 429) with delta (0, 0)
Screenshot: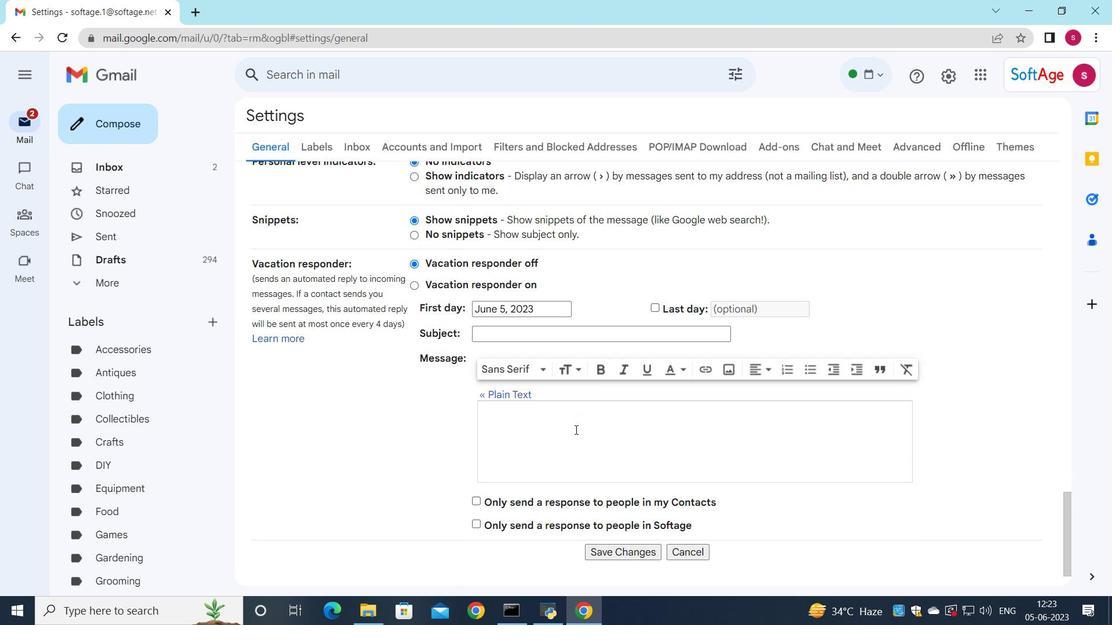 
Action: Mouse moved to (602, 510)
Screenshot: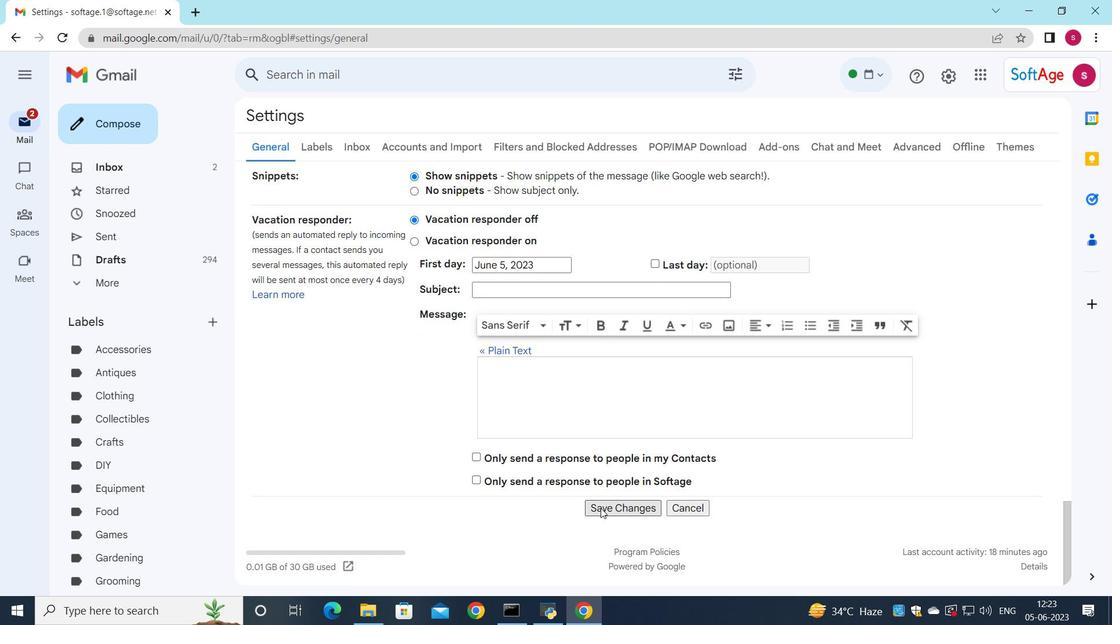 
Action: Mouse pressed left at (602, 510)
Screenshot: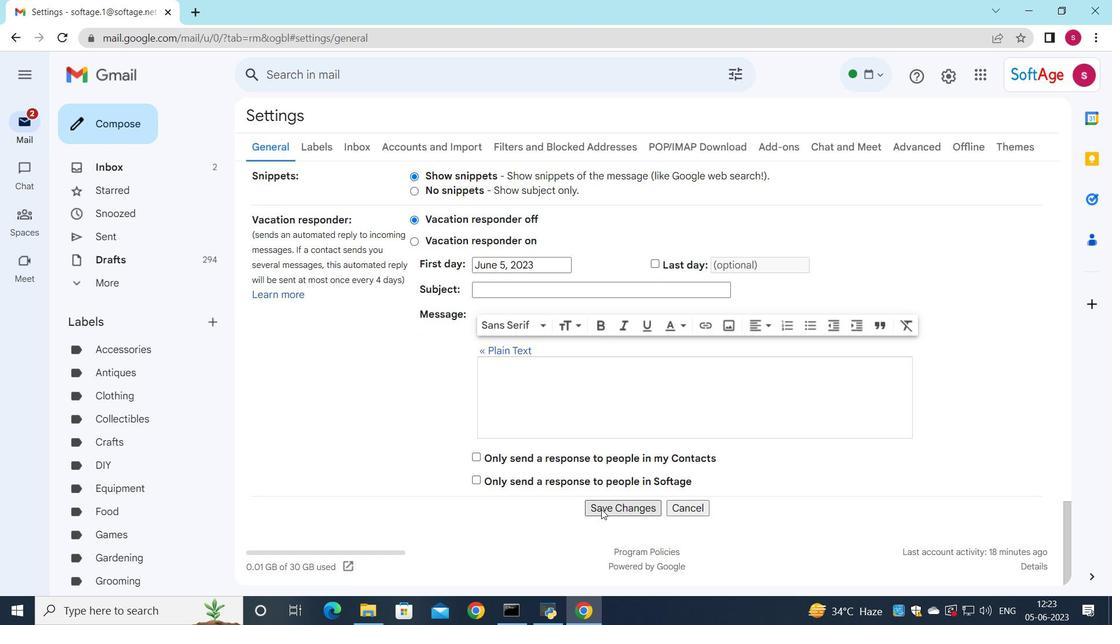 
Action: Mouse moved to (622, 210)
Screenshot: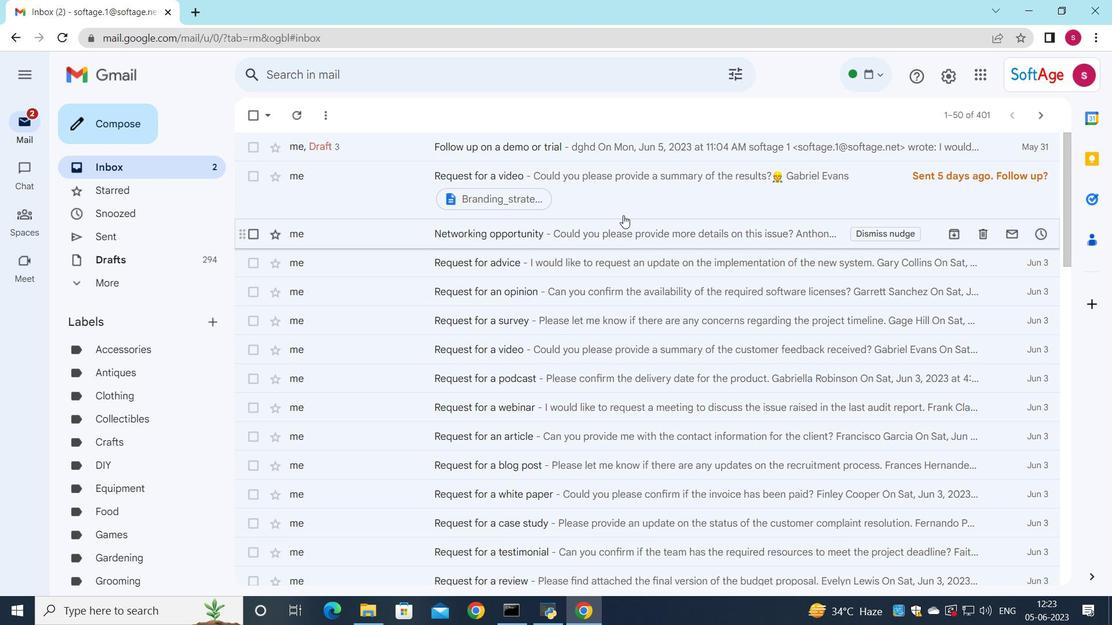 
Action: Mouse pressed left at (622, 210)
Screenshot: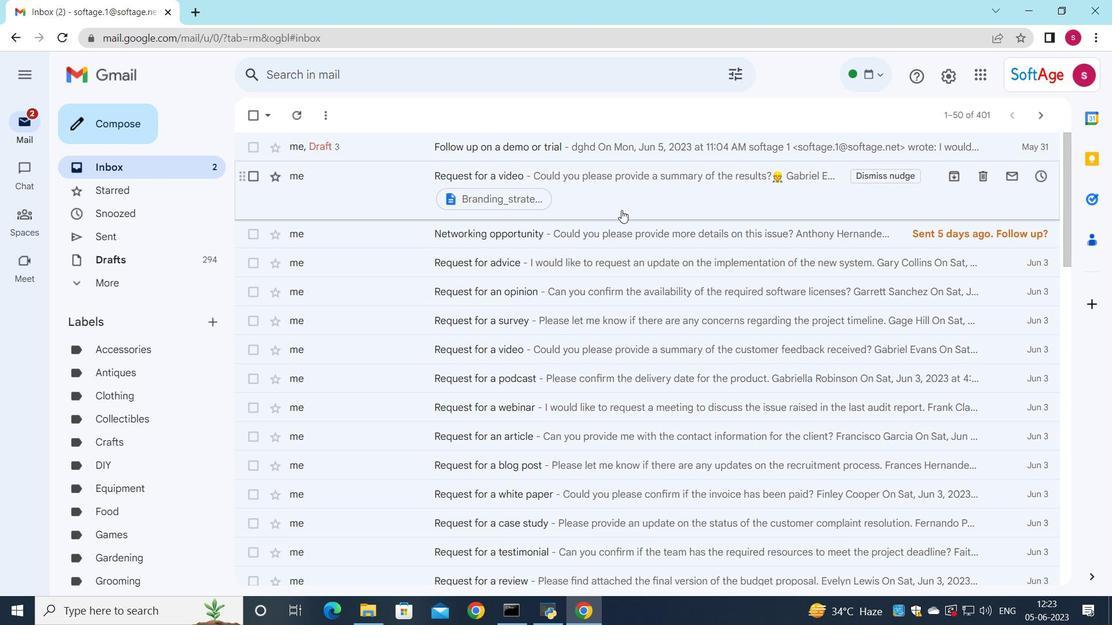 
Action: Mouse moved to (500, 471)
Screenshot: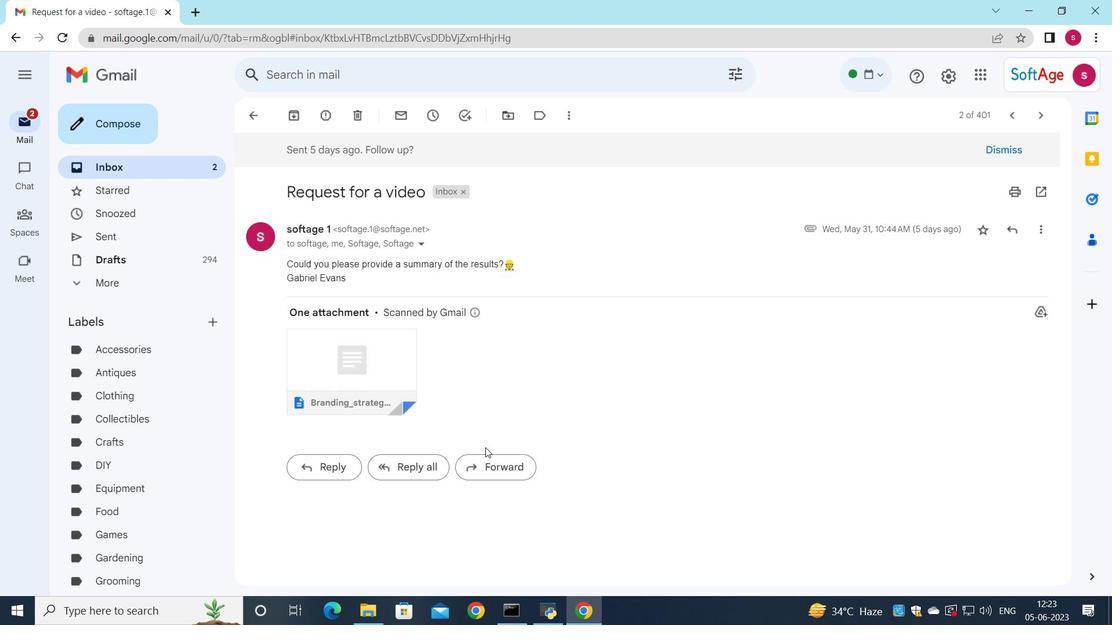 
Action: Mouse pressed left at (500, 471)
Screenshot: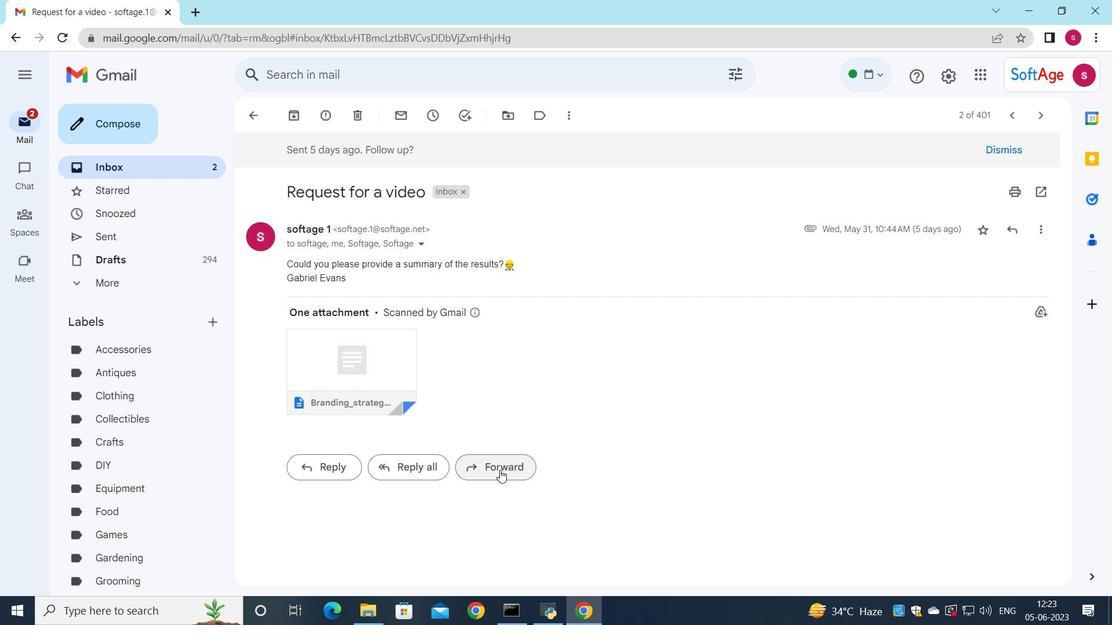 
Action: Mouse moved to (321, 445)
Screenshot: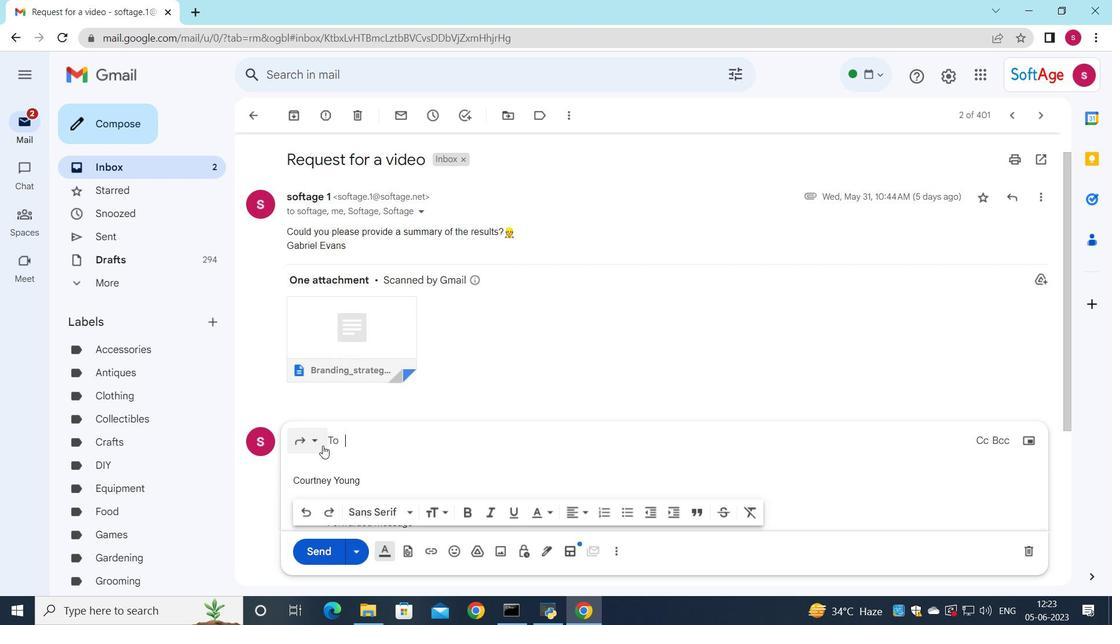 
Action: Mouse pressed left at (321, 445)
Screenshot: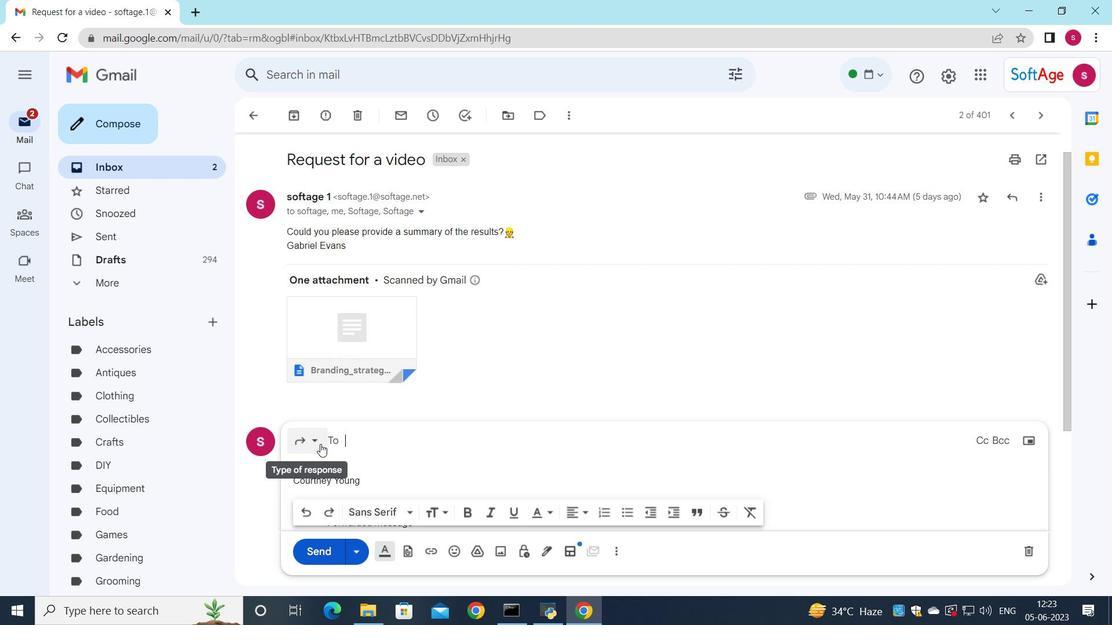 
Action: Mouse moved to (343, 392)
Screenshot: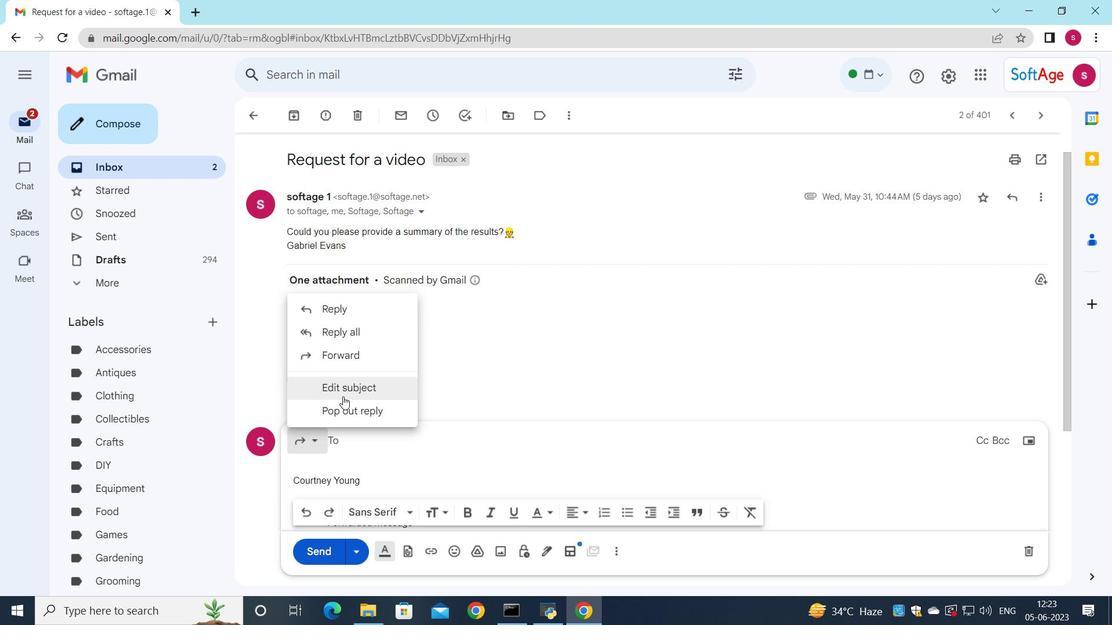 
Action: Mouse pressed left at (343, 392)
Screenshot: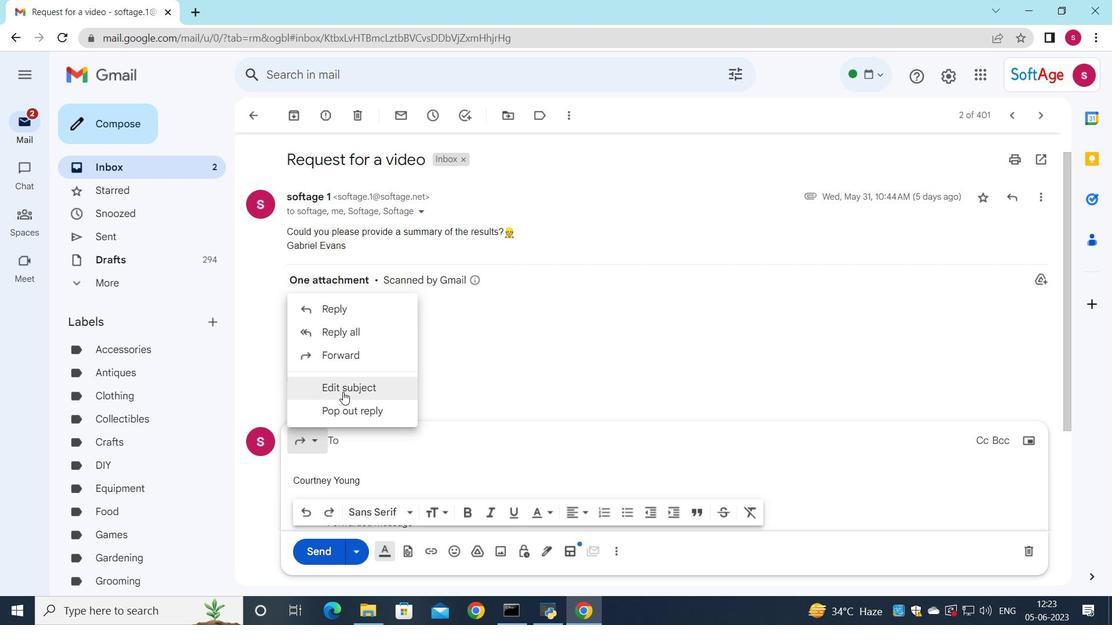 
Action: Mouse moved to (855, 260)
Screenshot: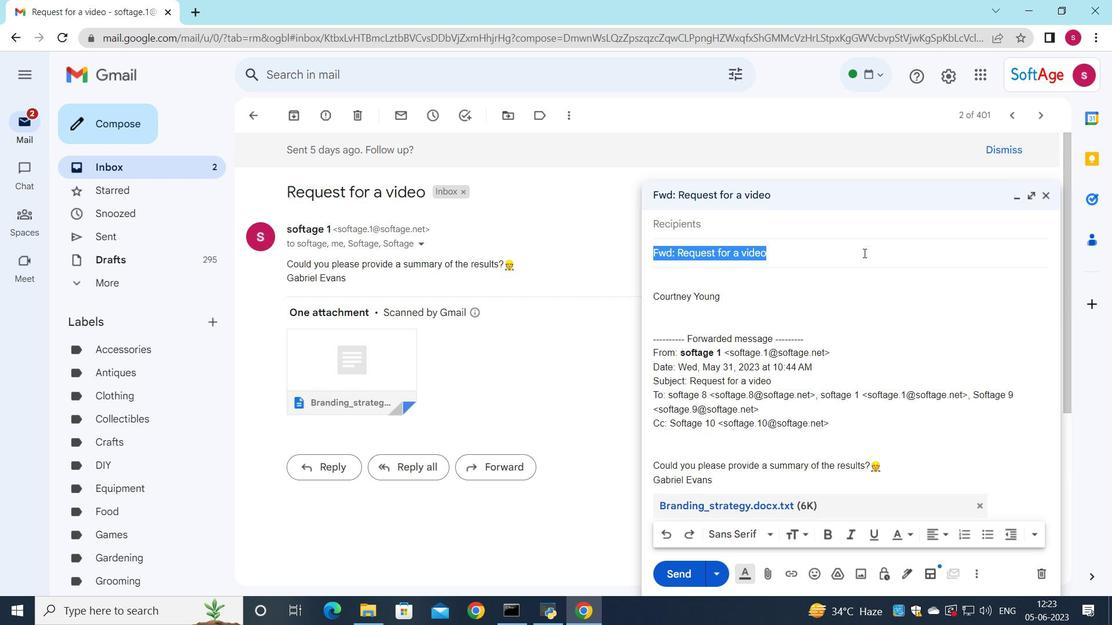 
Action: Key pressed <Key.shift>Request<Key.space>for<Key.space>customer<Key.space>feedback
Screenshot: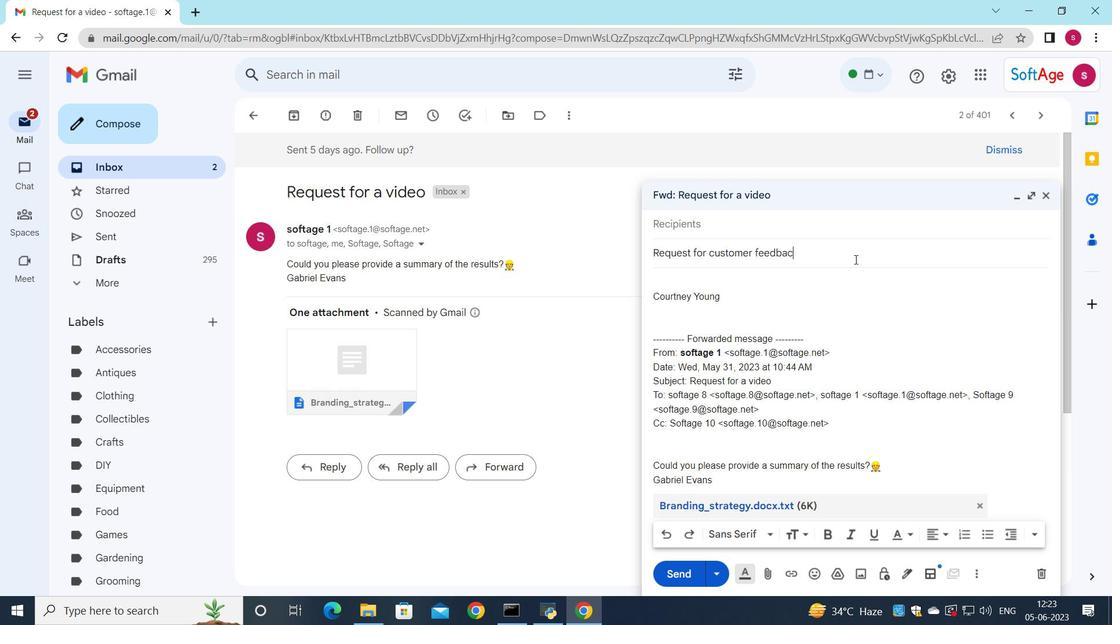 
Action: Mouse moved to (710, 226)
Screenshot: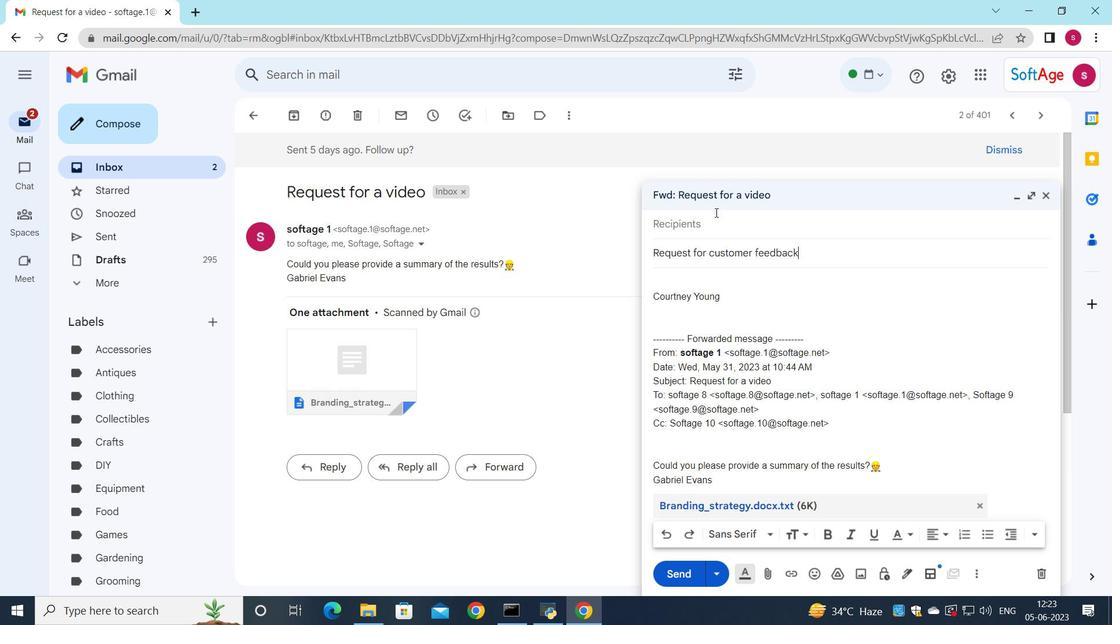 
Action: Mouse pressed left at (710, 226)
Screenshot: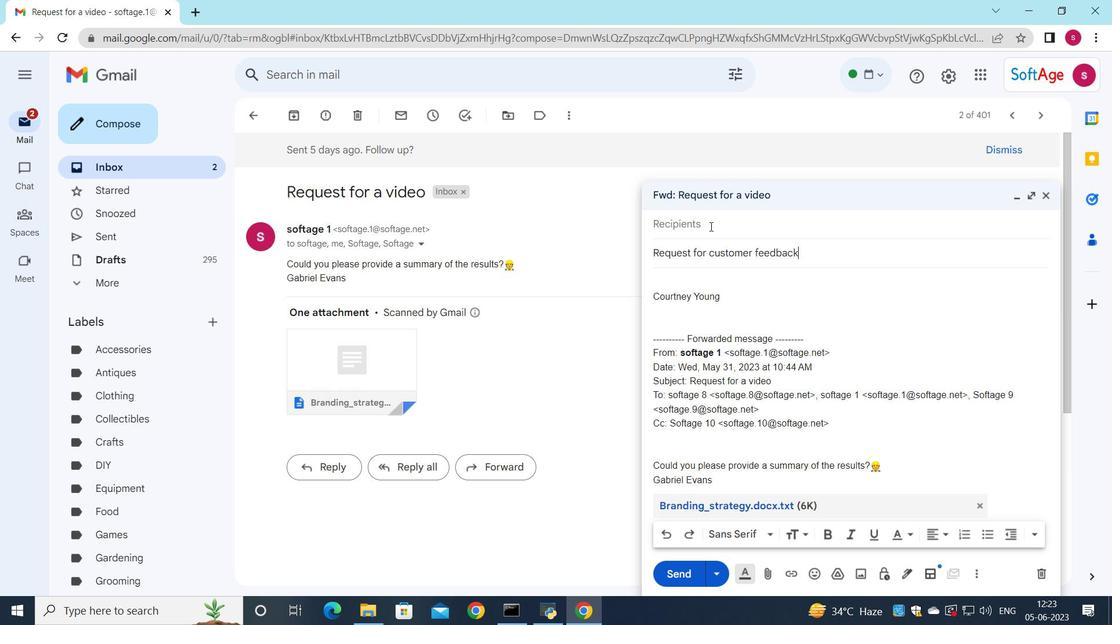 
Action: Key pressed <Key.up><Key.down>
Screenshot: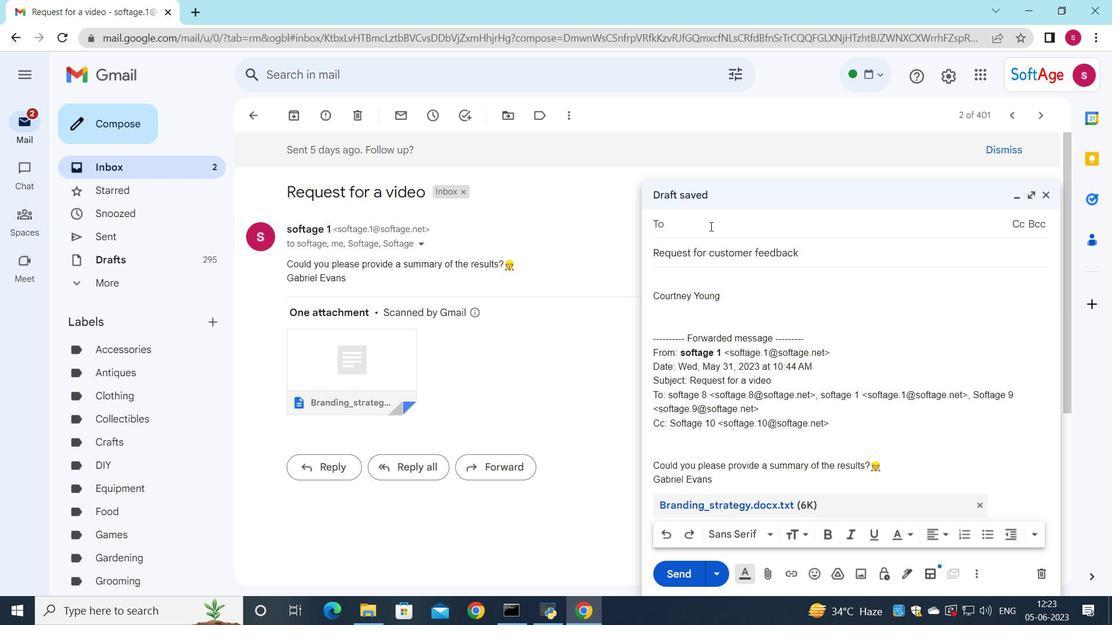 
Action: Mouse moved to (742, 481)
Screenshot: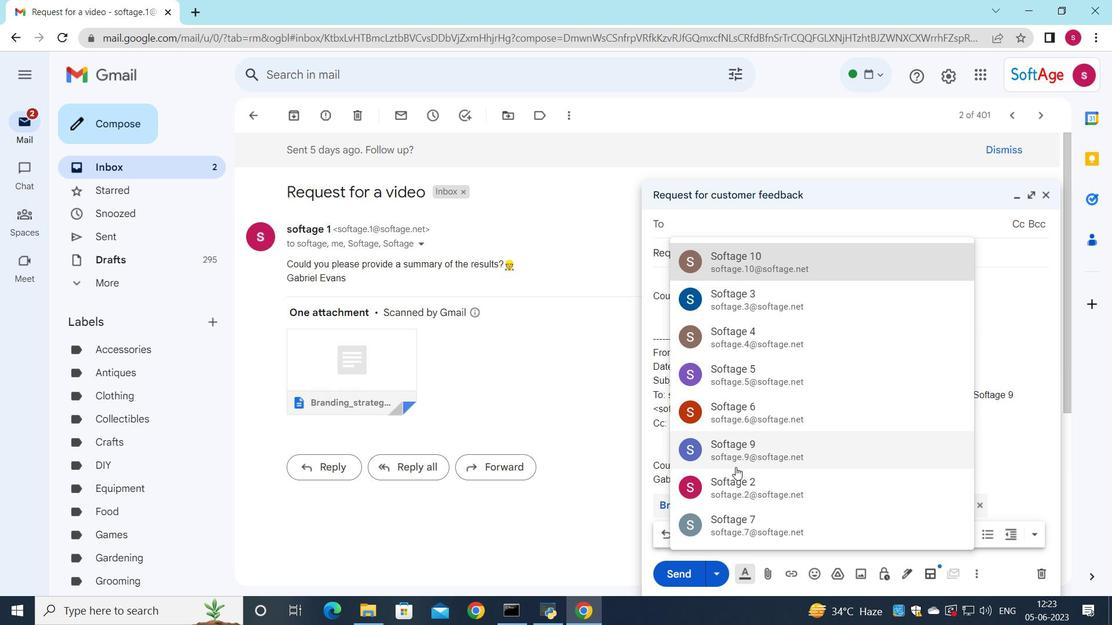 
Action: Mouse pressed left at (742, 481)
Screenshot: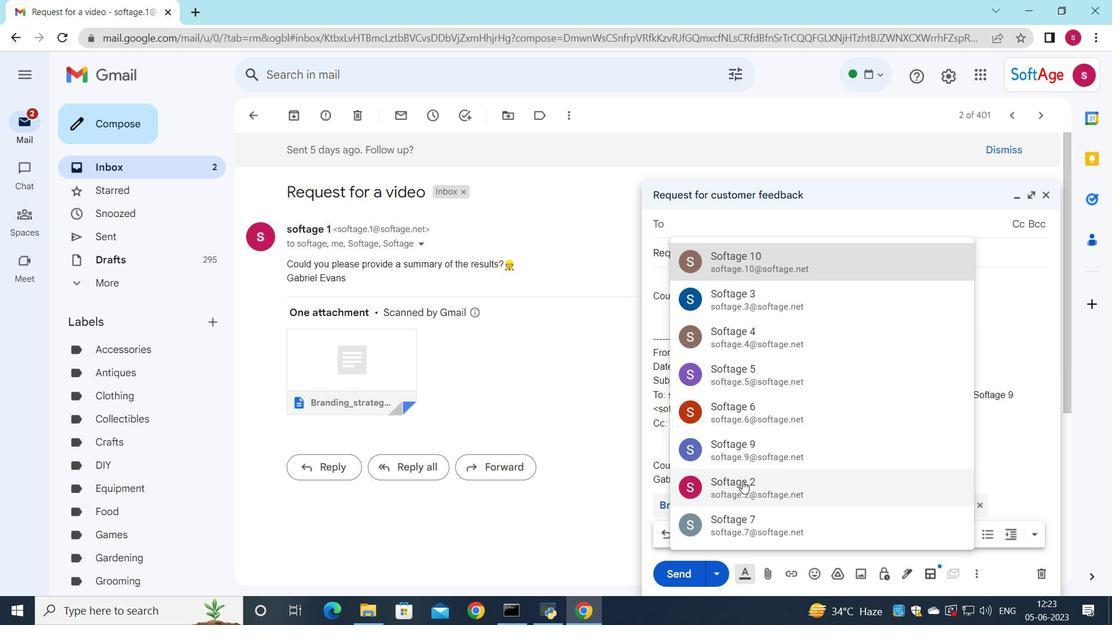
Action: Mouse moved to (681, 299)
Screenshot: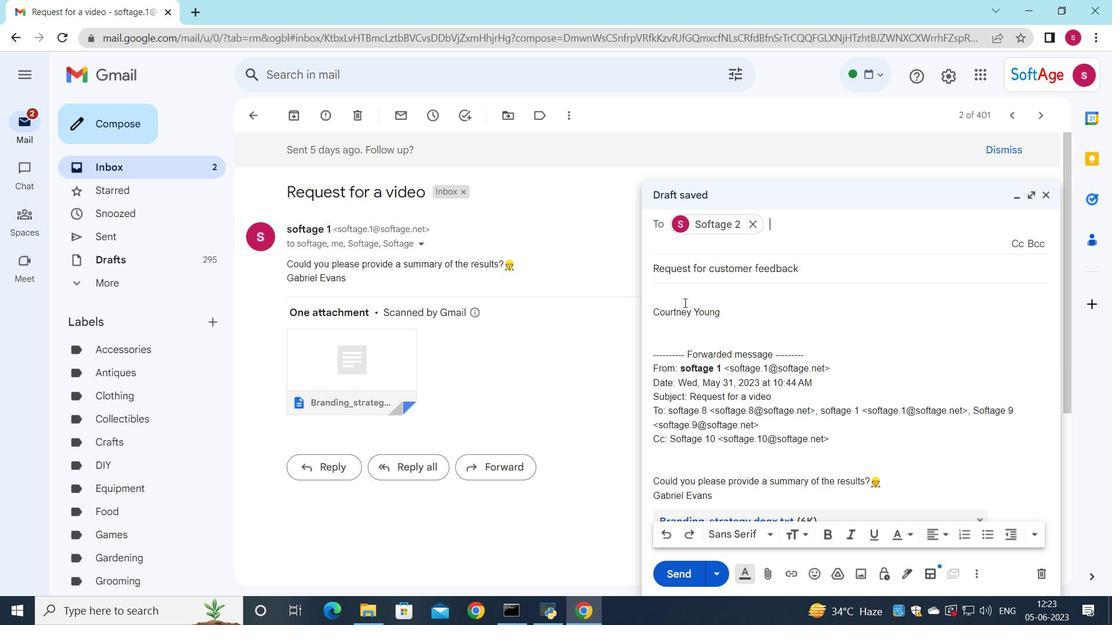 
Action: Mouse pressed left at (681, 299)
Screenshot: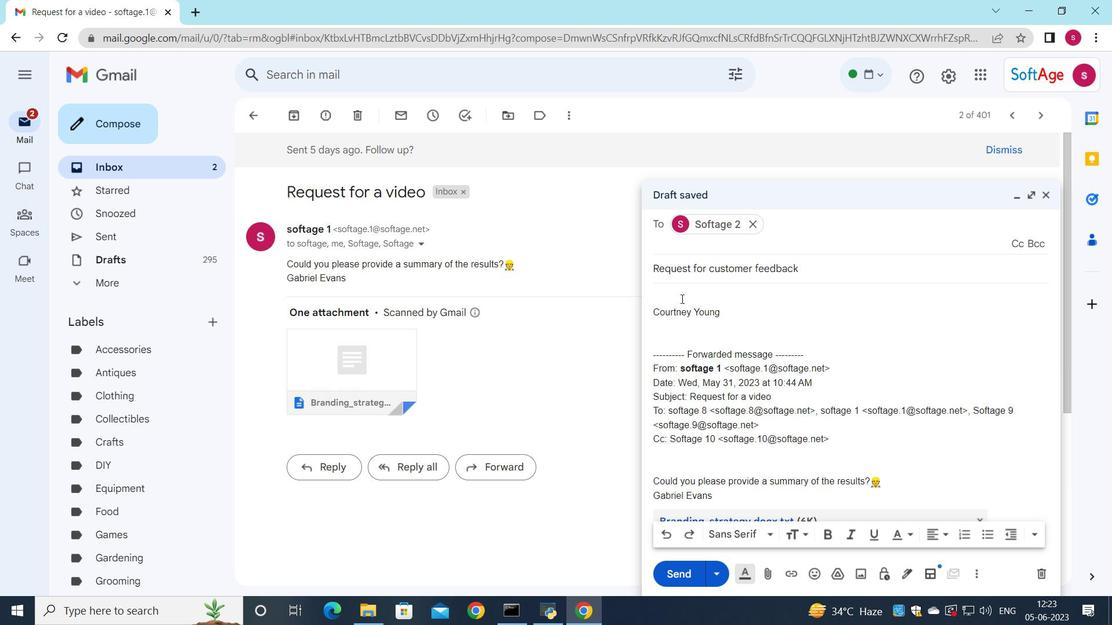 
Action: Mouse moved to (676, 257)
Screenshot: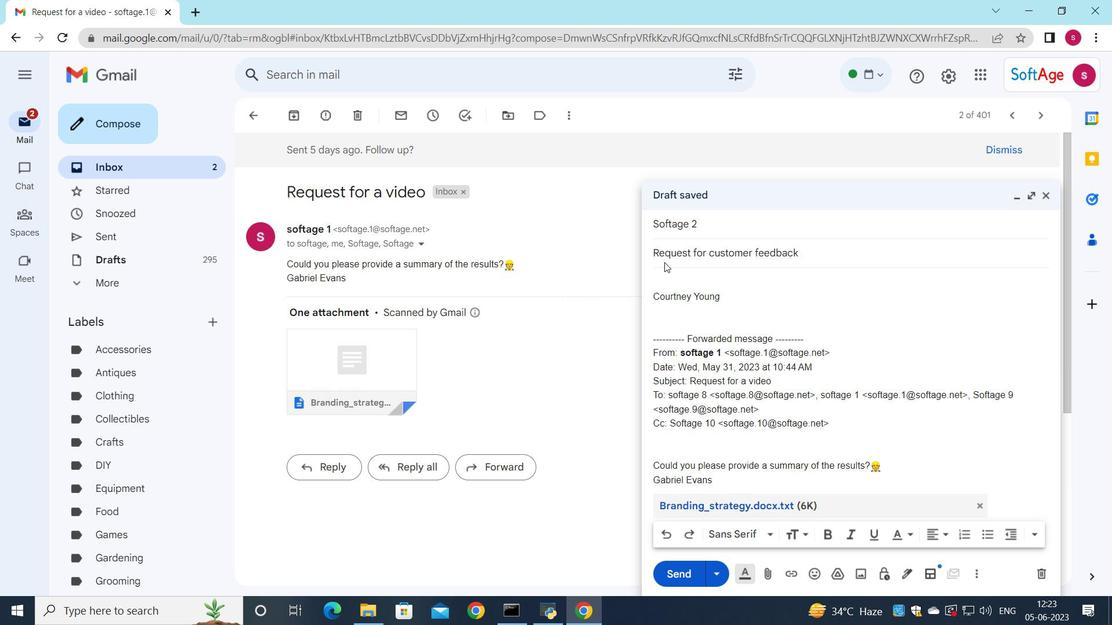
Action: Key pressed <Key.shift><Key.shift><Key.shift><Key.shift><Key.shift><Key.shift><Key.shift><Key.shift><Key.shift><Key.shift><Key.shift>Pleaase<Key.space>provide<Key.space>me<Key.space>with<Key.space>an<Key.space>updtae<Key.space>on<Key.space>the<Key.space>budget<Key.space>for<Key.space>the<Key.space>project
Screenshot: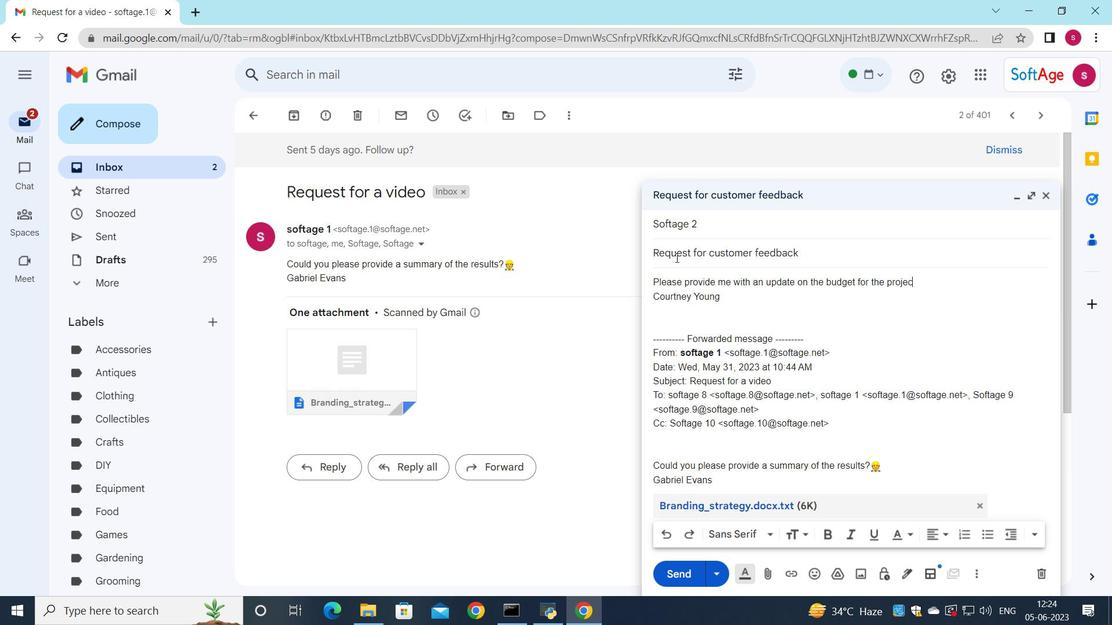 
Action: Mouse moved to (933, 340)
Screenshot: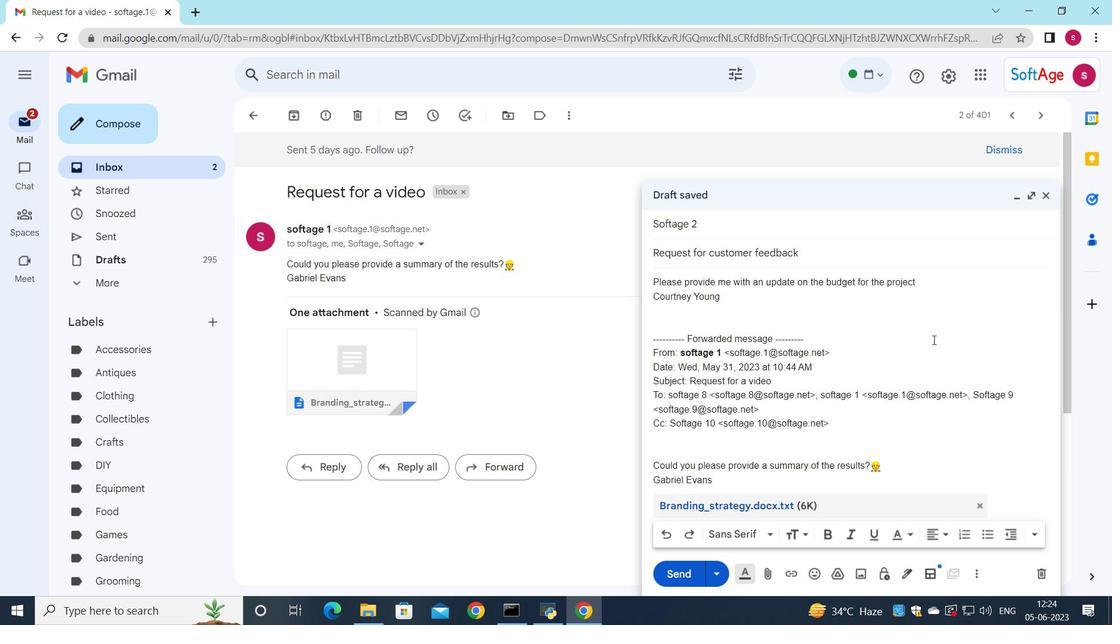 
Action: Key pressed .
Screenshot: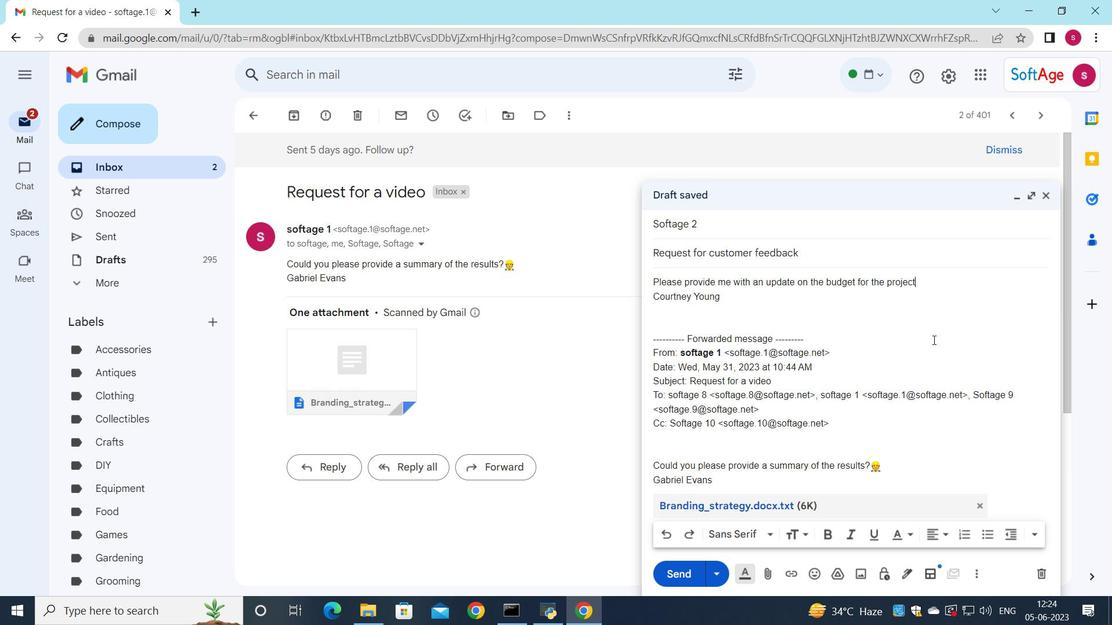 
Action: Mouse moved to (655, 279)
Screenshot: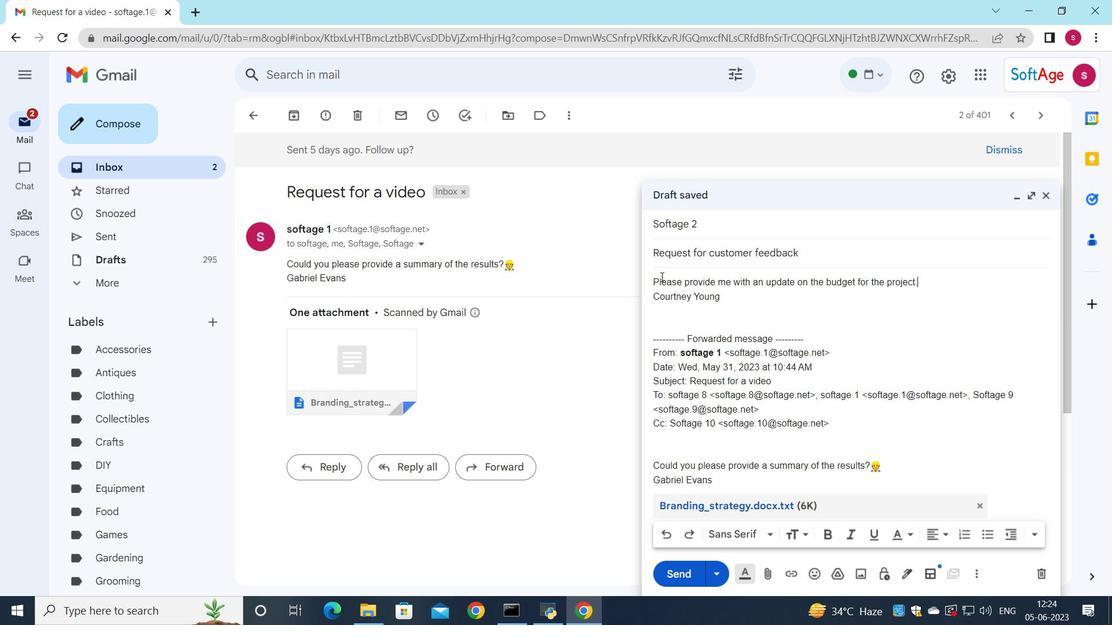 
Action: Mouse pressed left at (655, 279)
Screenshot: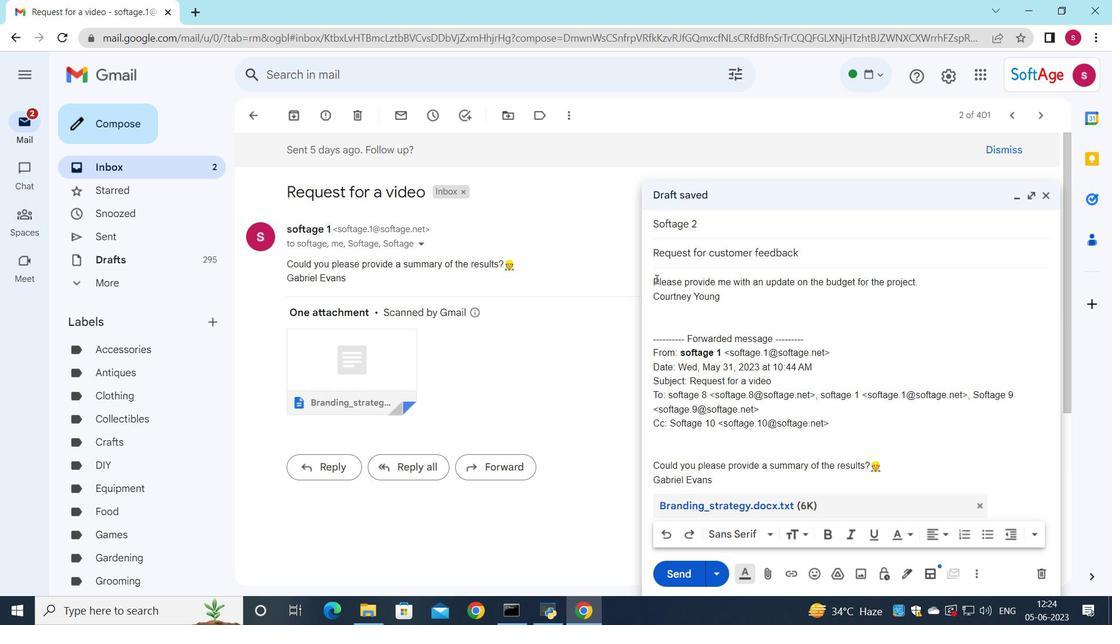 
Action: Mouse moved to (775, 536)
Screenshot: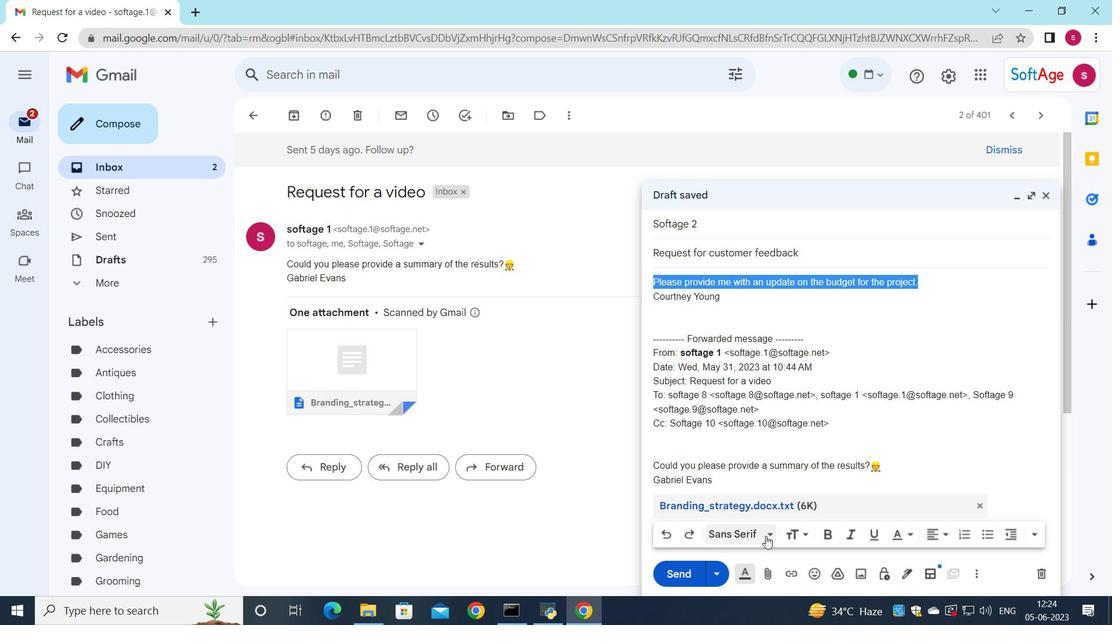 
Action: Mouse pressed left at (775, 536)
Screenshot: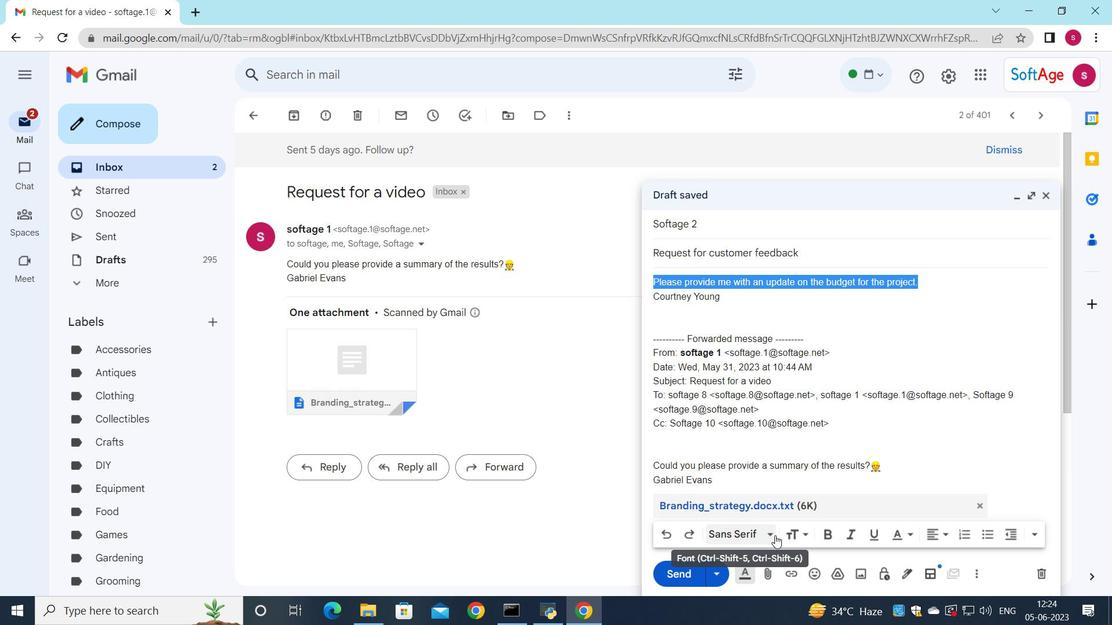 
Action: Mouse moved to (785, 509)
Screenshot: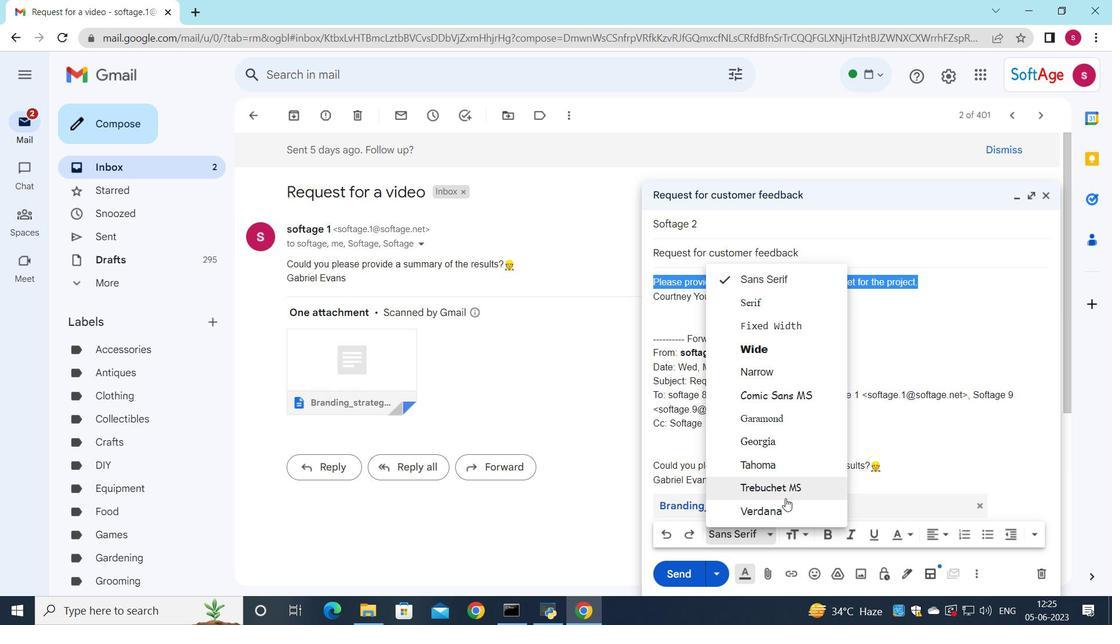 
Action: Mouse pressed left at (785, 509)
Screenshot: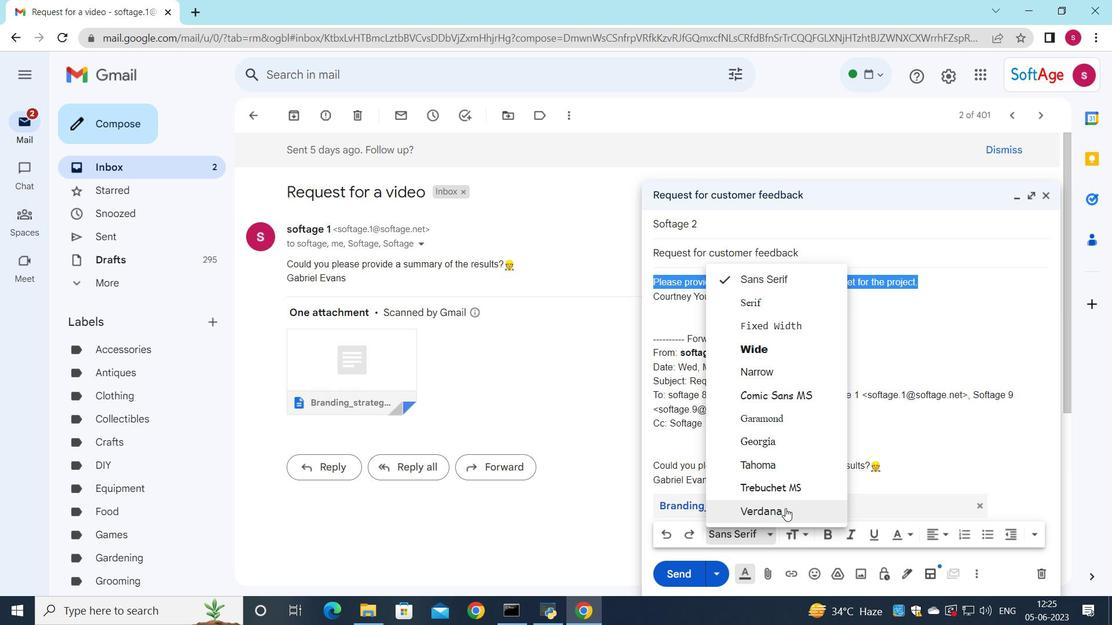 
Action: Mouse moved to (835, 538)
Screenshot: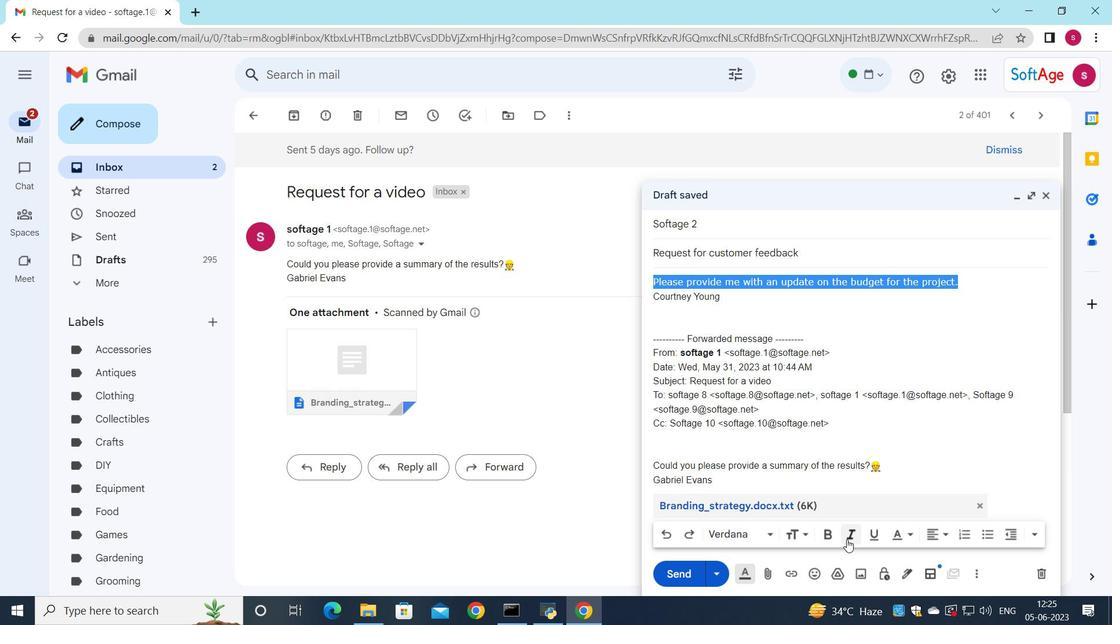 
Action: Mouse pressed left at (835, 538)
Screenshot: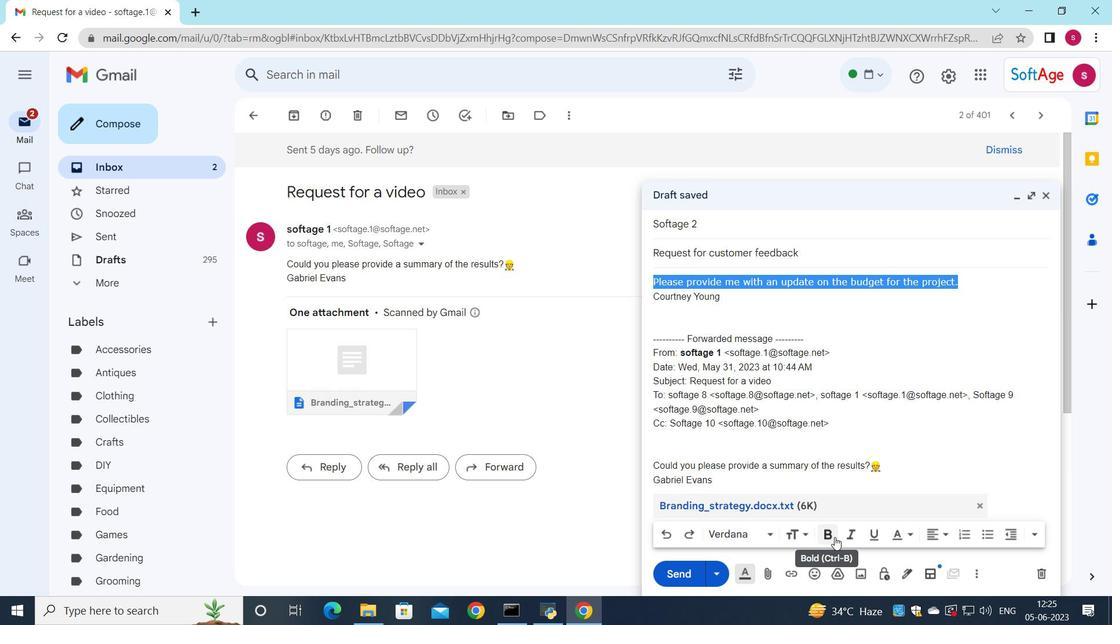 
Action: Mouse moved to (683, 573)
Screenshot: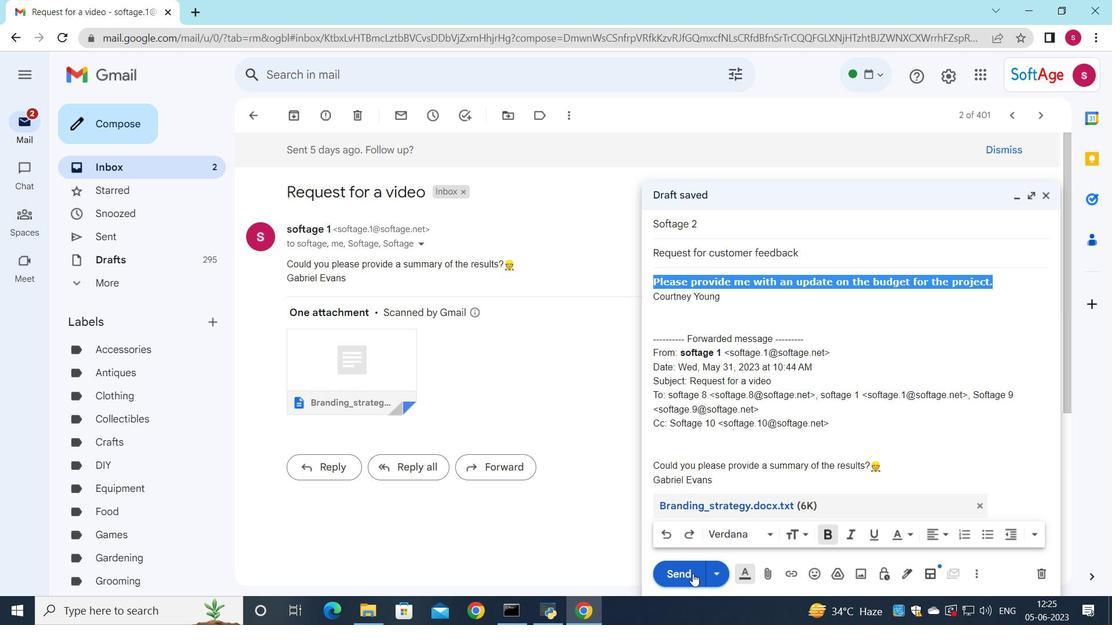 
Action: Mouse pressed left at (683, 573)
Screenshot: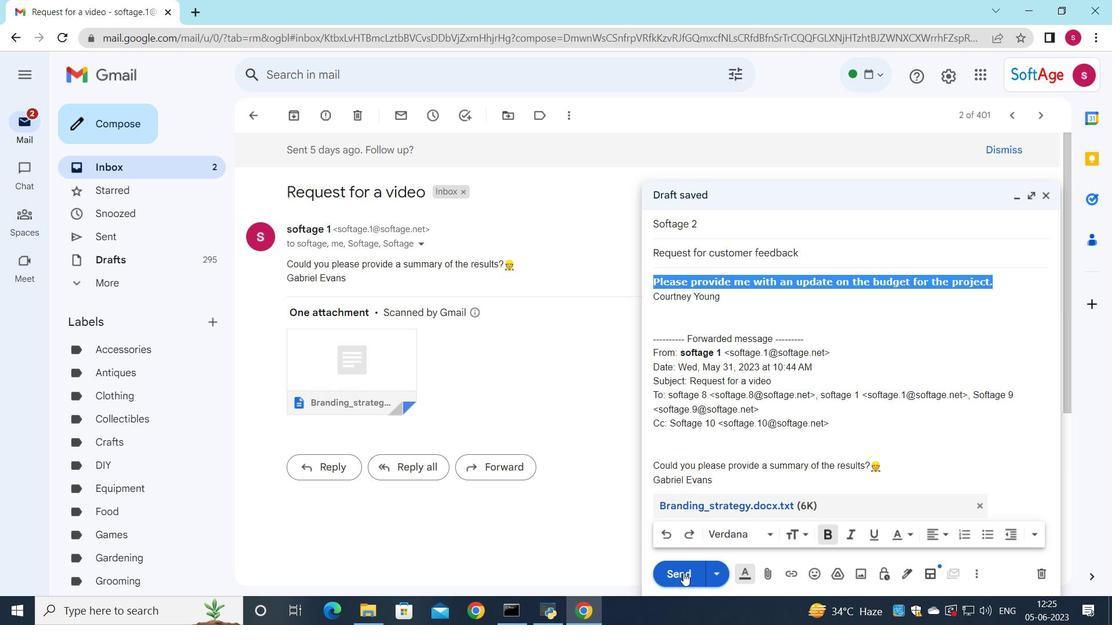 
Action: Mouse moved to (683, 593)
Screenshot: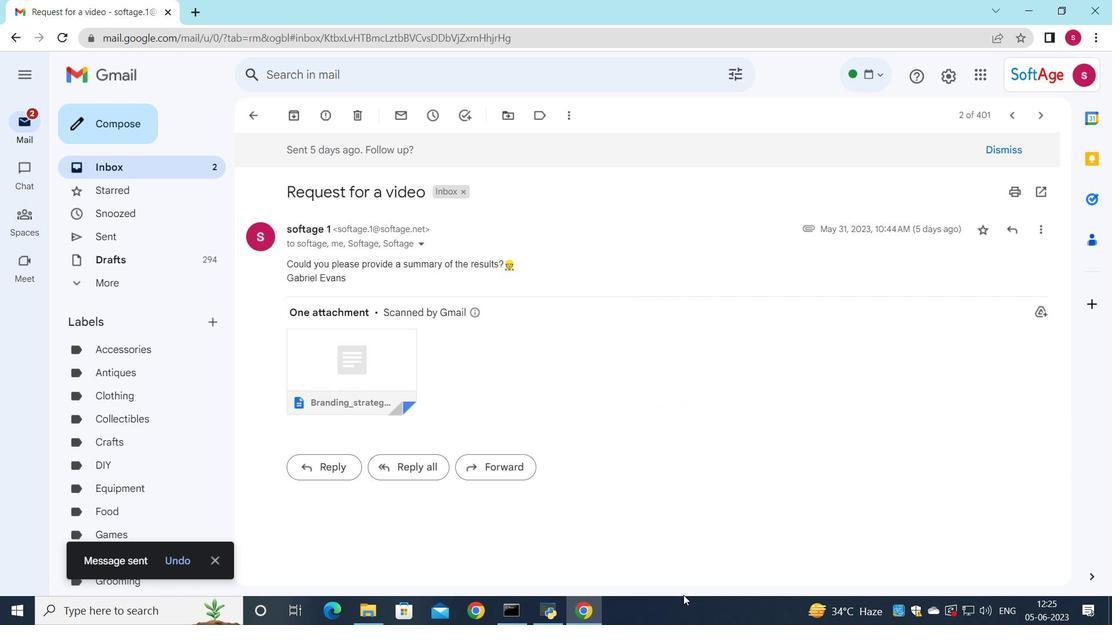 
